 Task: Find connections with filter location Kānchrāpāra with filter topic #Ownerwith filter profile language Spanish with filter current company Bosch India with filter school EIILM University with filter industry Engineering Services with filter service category Interior Design with filter keywords title Photographer
Action: Mouse moved to (204, 254)
Screenshot: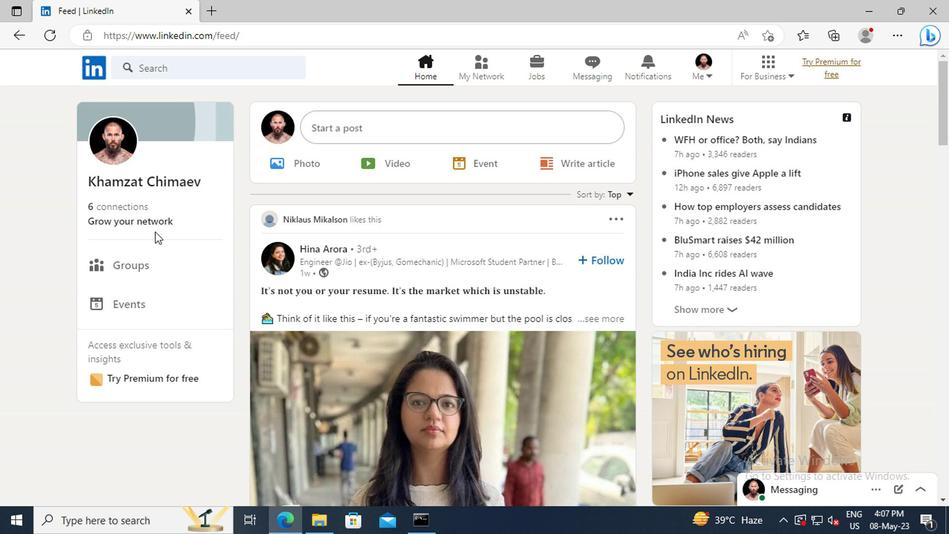 
Action: Mouse pressed left at (204, 254)
Screenshot: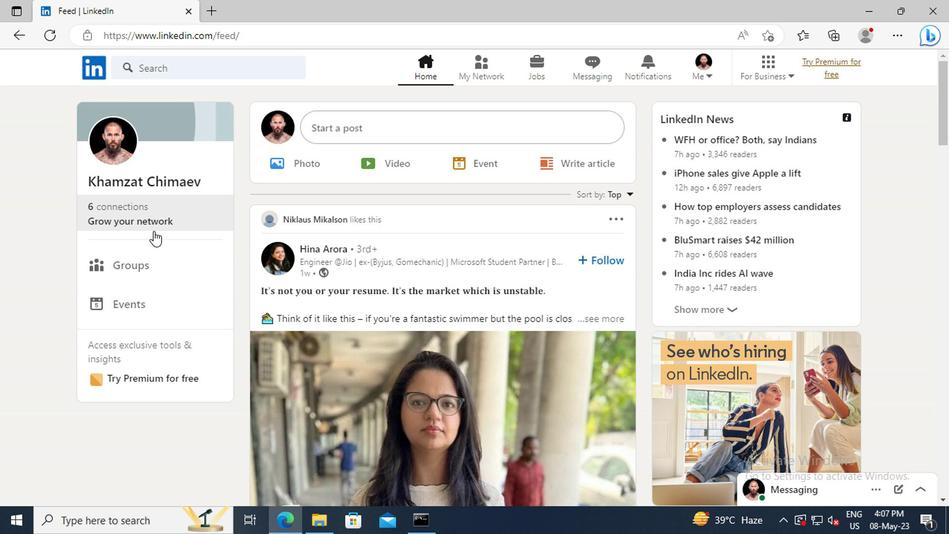 
Action: Mouse moved to (207, 203)
Screenshot: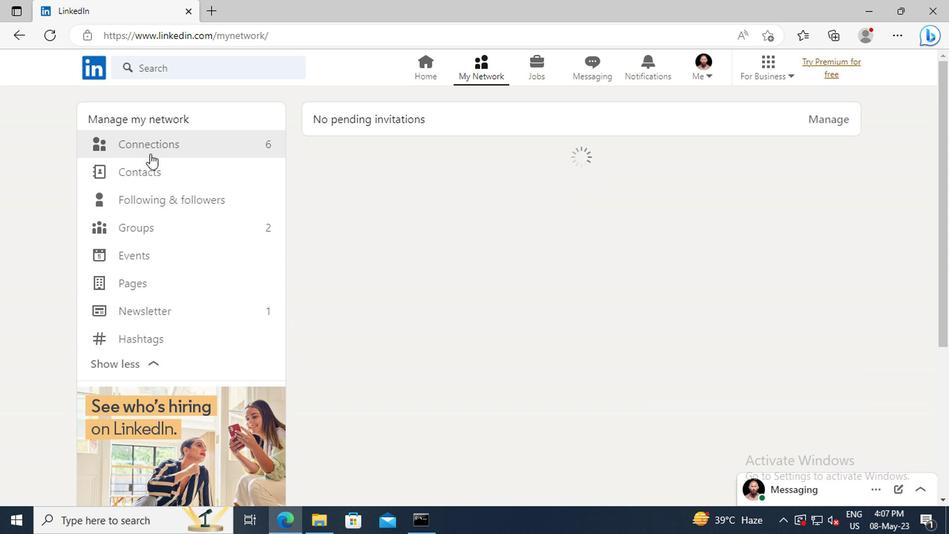 
Action: Mouse pressed left at (207, 203)
Screenshot: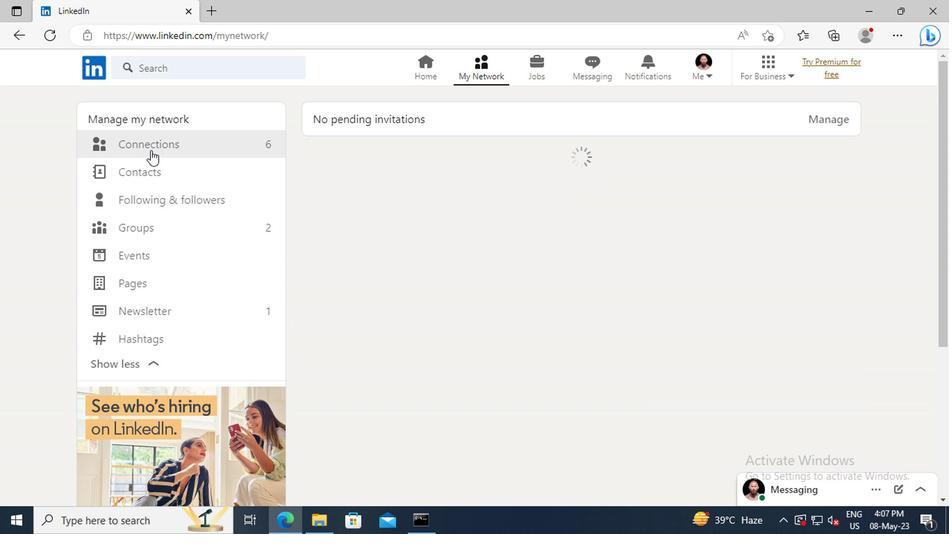 
Action: Mouse moved to (520, 204)
Screenshot: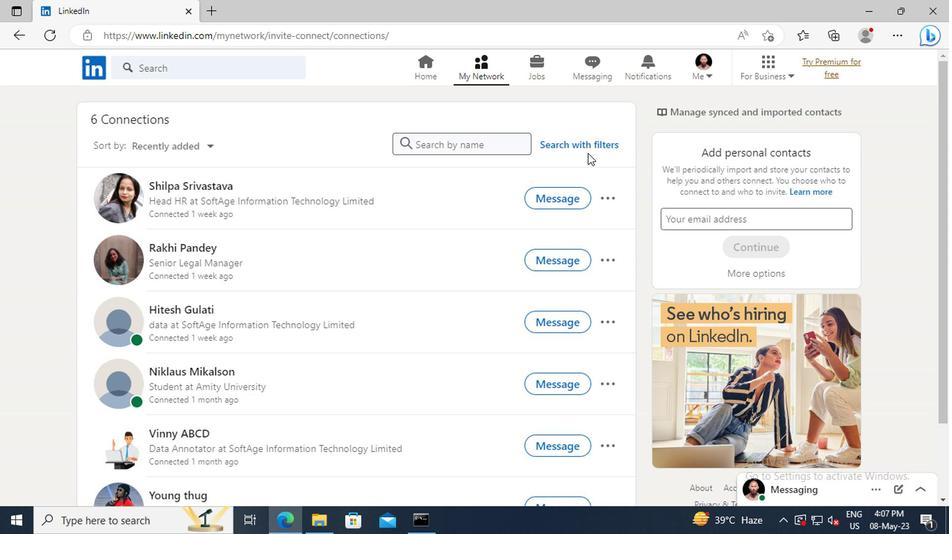 
Action: Mouse pressed left at (520, 204)
Screenshot: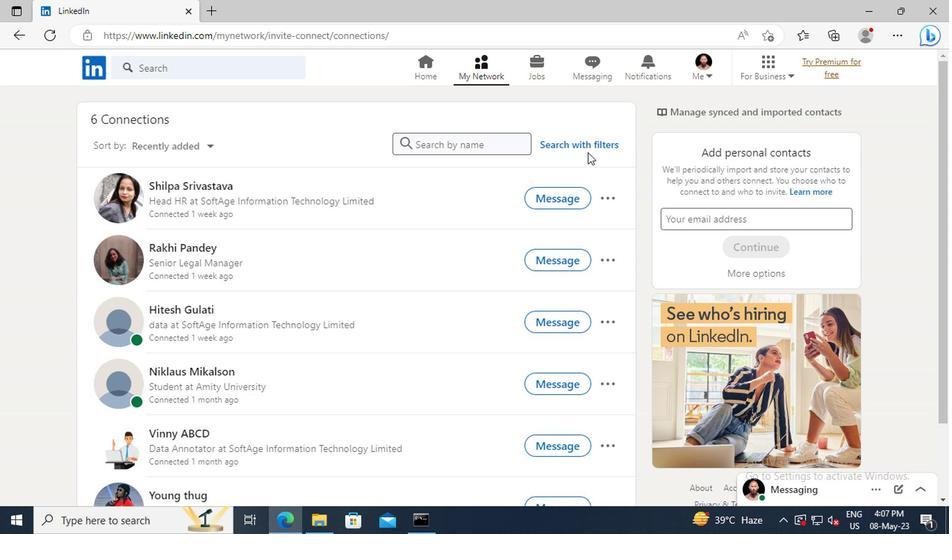 
Action: Mouse moved to (473, 177)
Screenshot: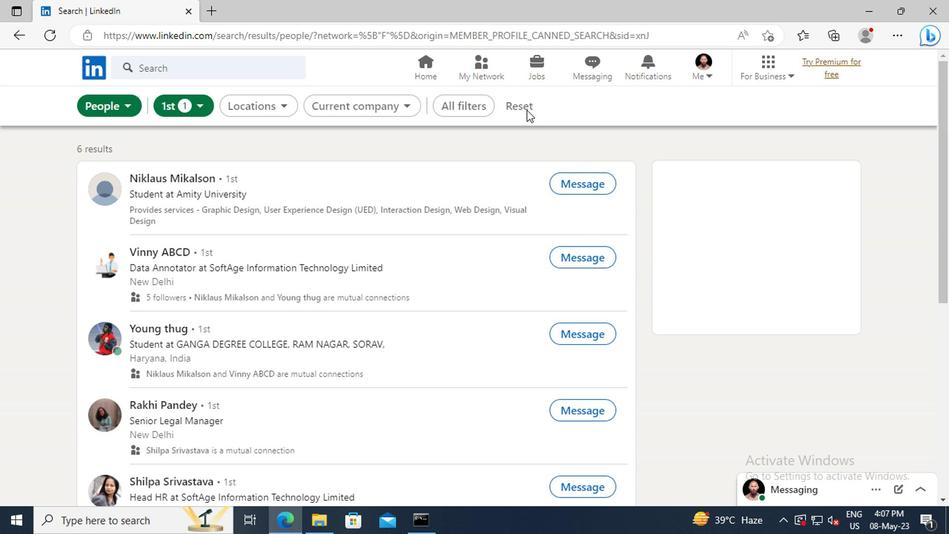 
Action: Mouse pressed left at (473, 177)
Screenshot: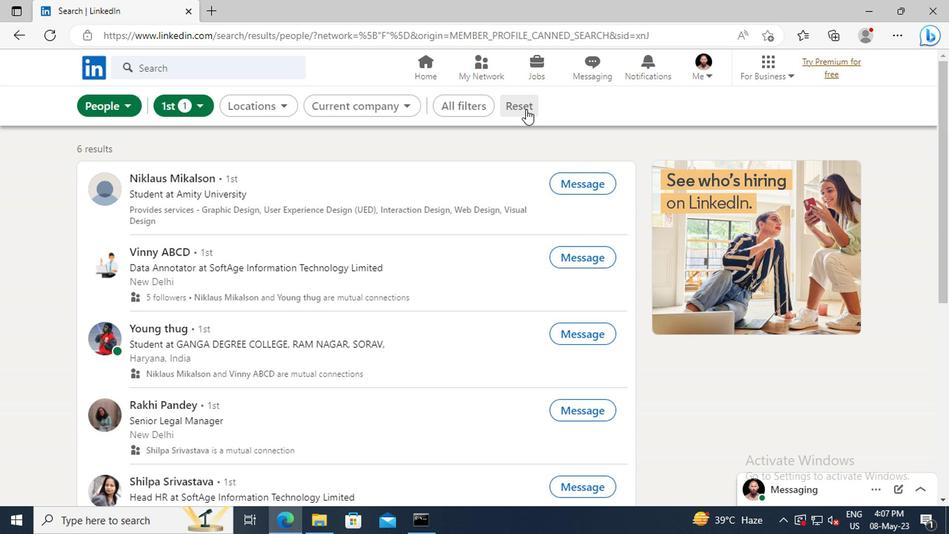 
Action: Mouse moved to (460, 178)
Screenshot: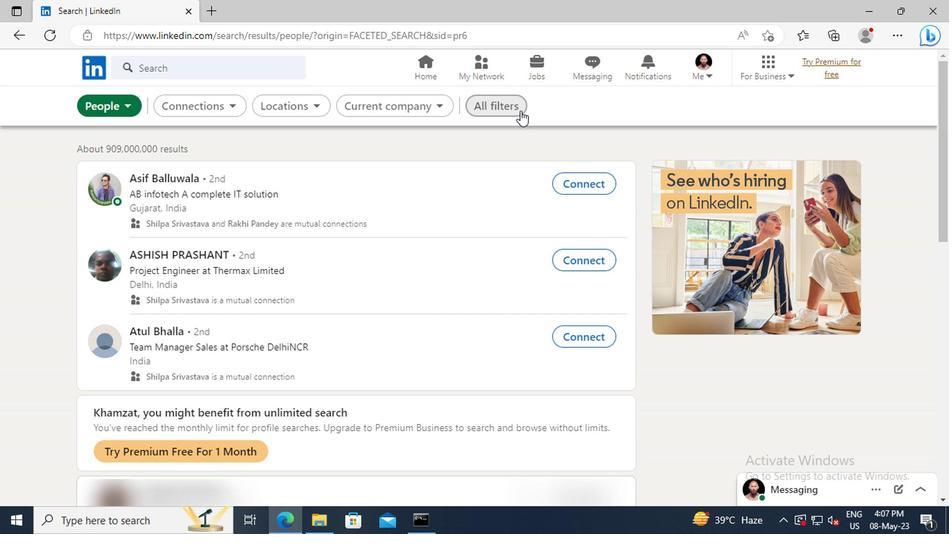 
Action: Mouse pressed left at (460, 178)
Screenshot: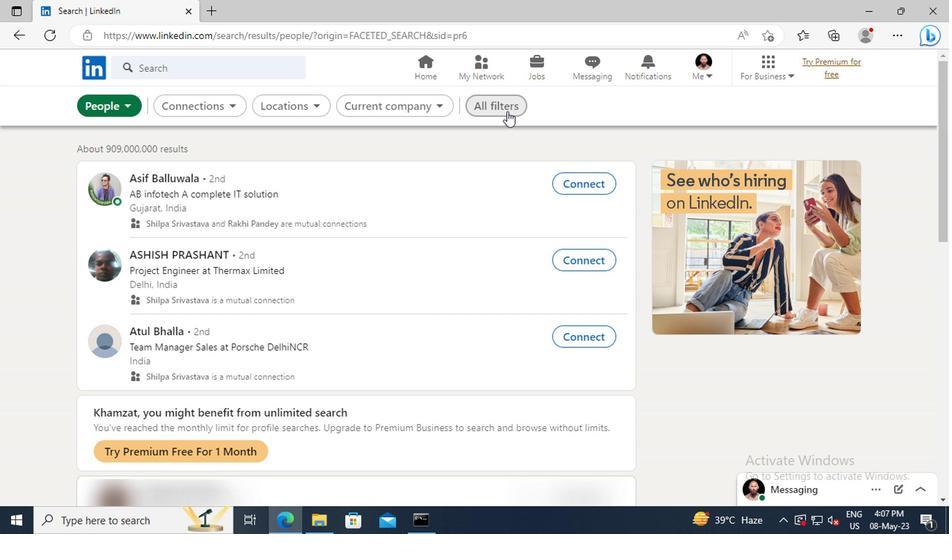 
Action: Mouse moved to (655, 268)
Screenshot: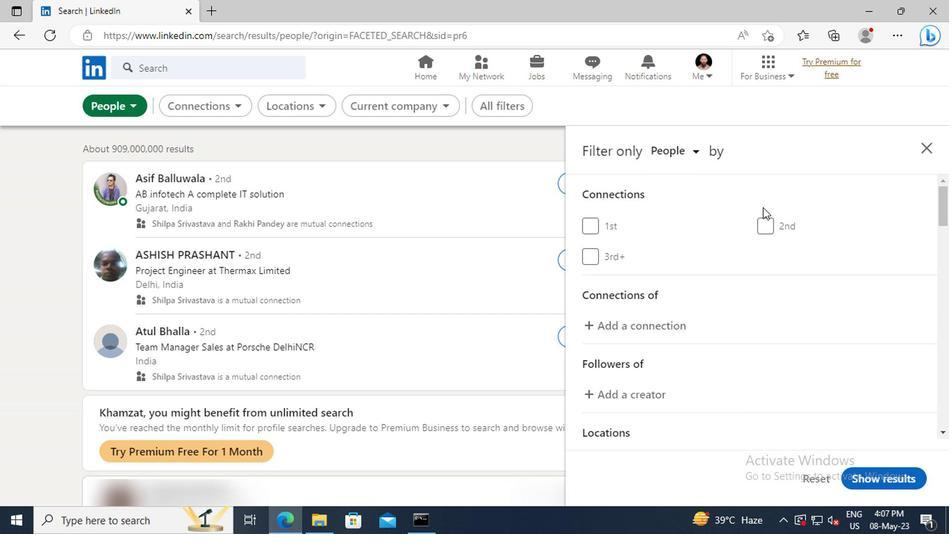 
Action: Mouse scrolled (655, 268) with delta (0, 0)
Screenshot: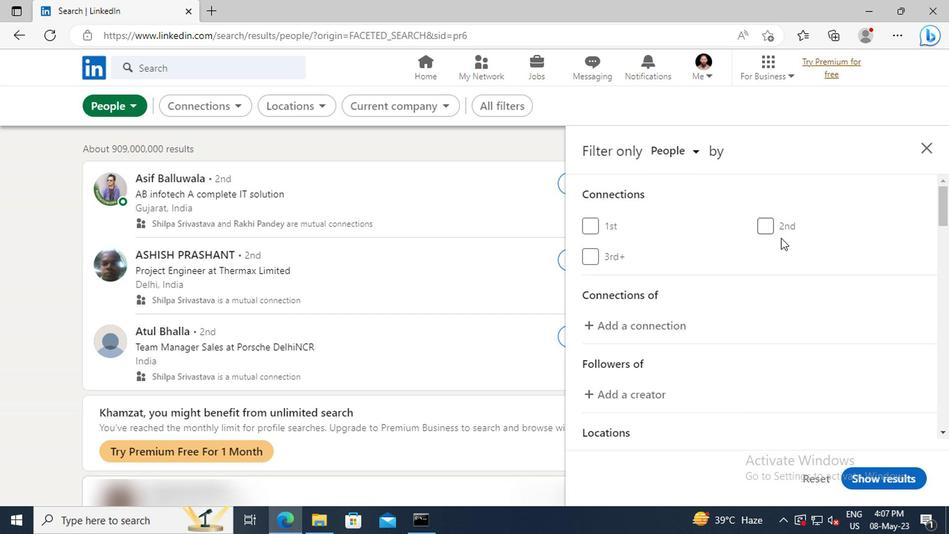 
Action: Mouse moved to (655, 268)
Screenshot: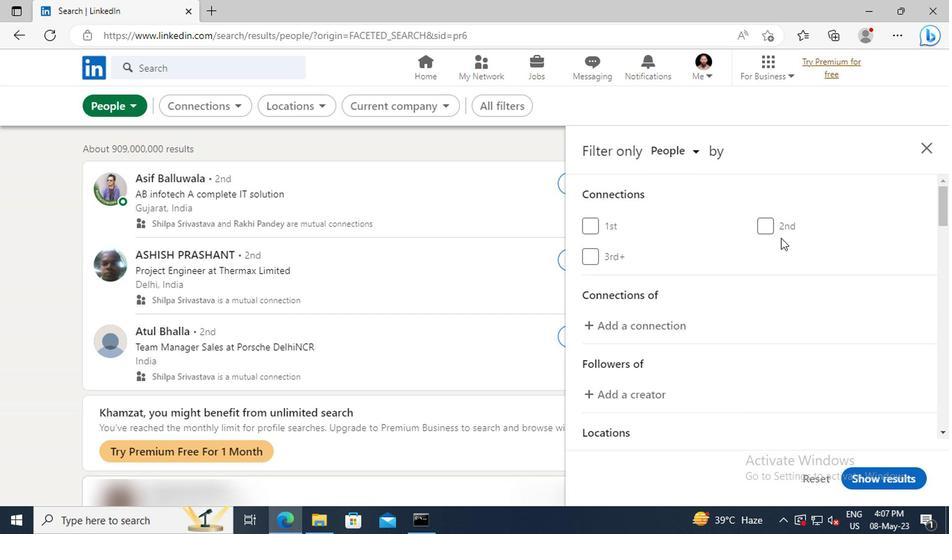 
Action: Mouse scrolled (655, 268) with delta (0, 0)
Screenshot: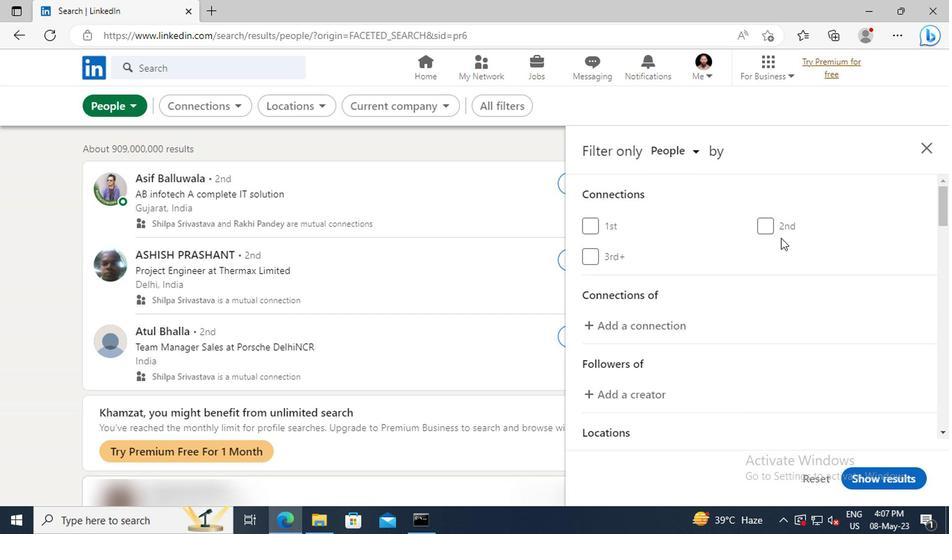 
Action: Mouse scrolled (655, 268) with delta (0, 0)
Screenshot: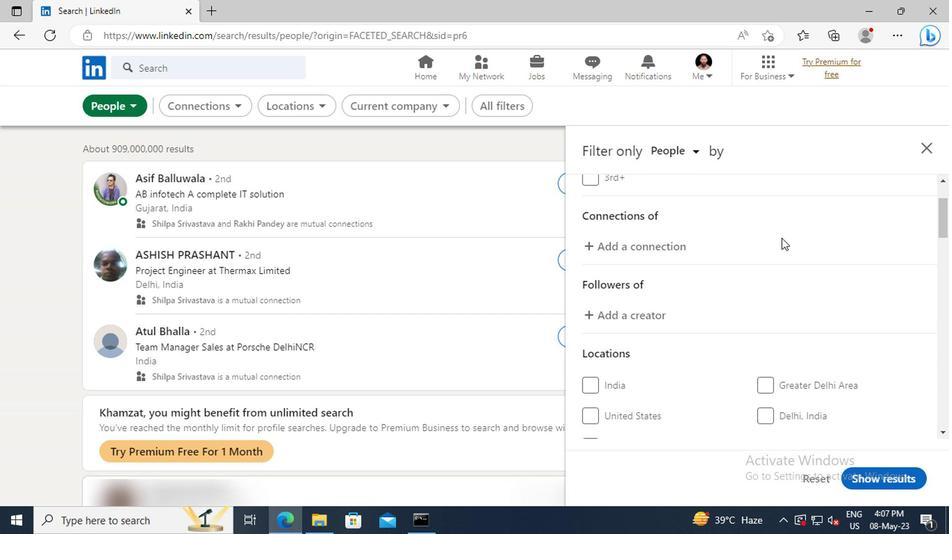
Action: Mouse scrolled (655, 268) with delta (0, 0)
Screenshot: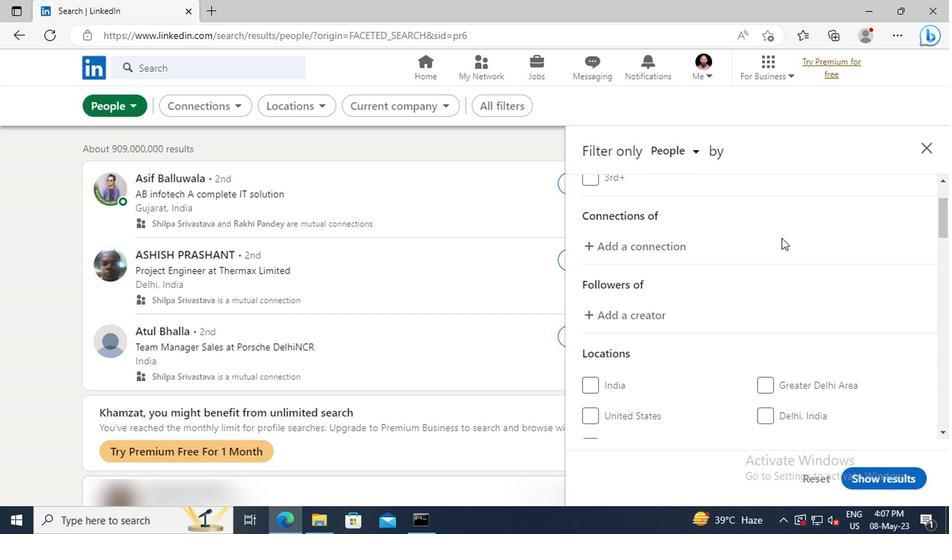 
Action: Mouse scrolled (655, 268) with delta (0, 0)
Screenshot: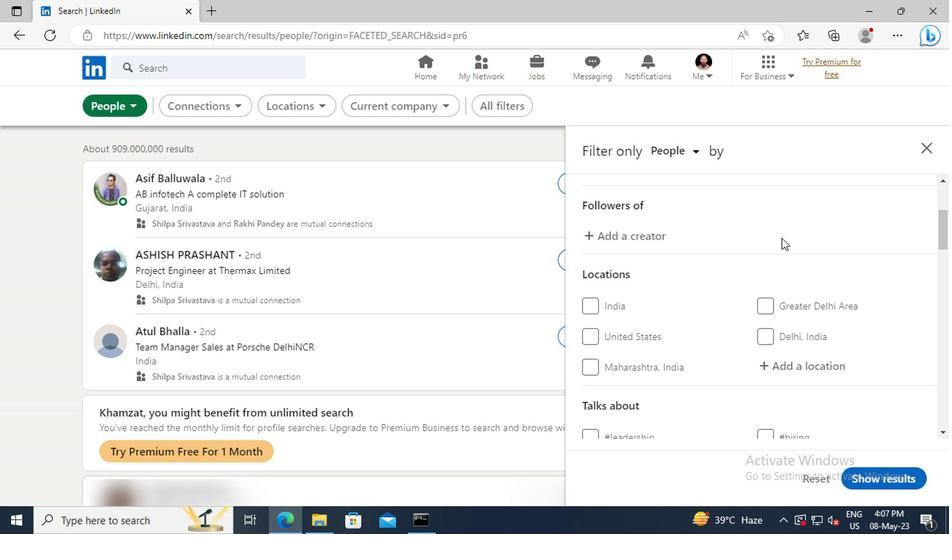 
Action: Mouse moved to (654, 326)
Screenshot: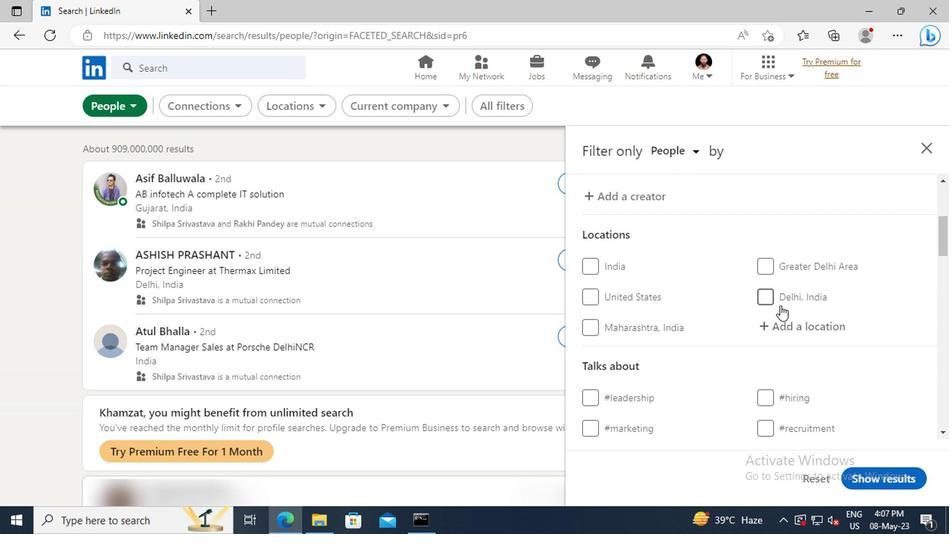 
Action: Mouse pressed left at (654, 326)
Screenshot: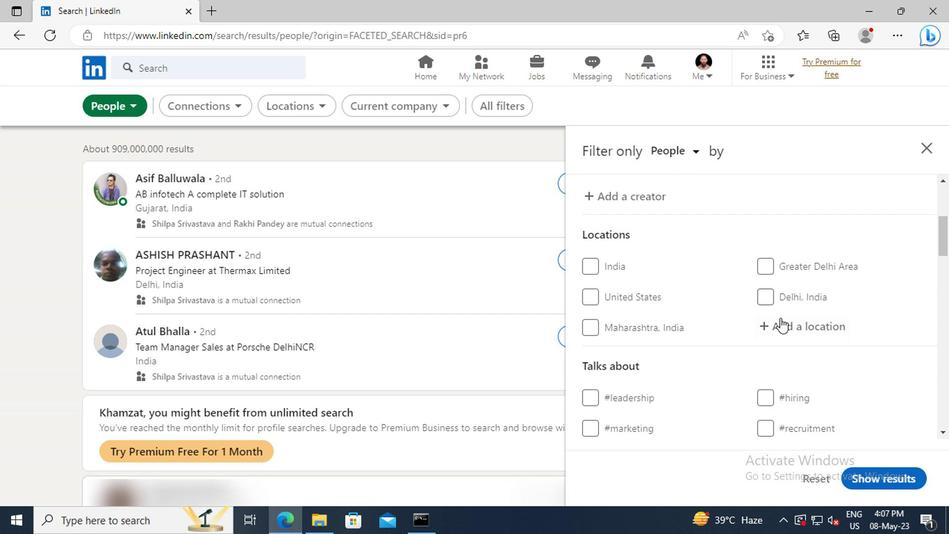 
Action: Key pressed <Key.shift>KANCHRAPARA<Key.enter>
Screenshot: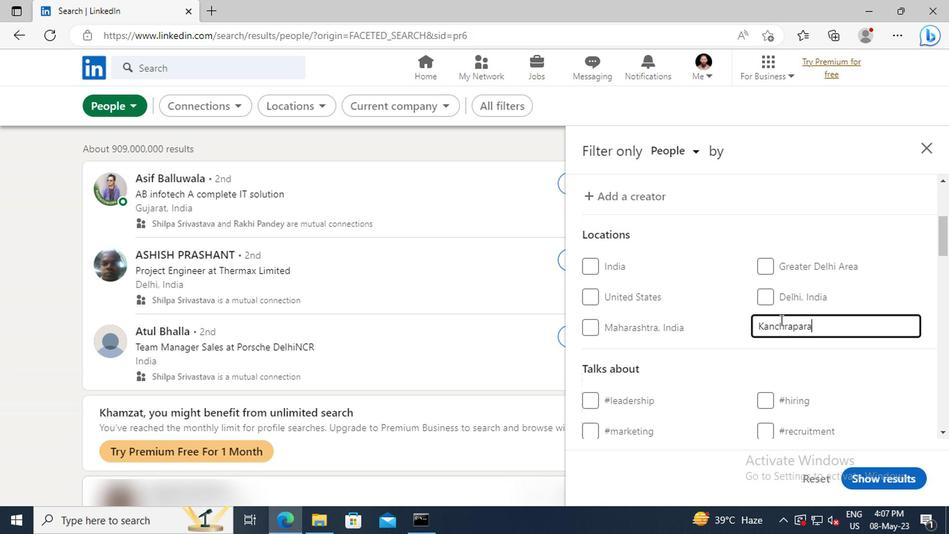
Action: Mouse scrolled (654, 326) with delta (0, 0)
Screenshot: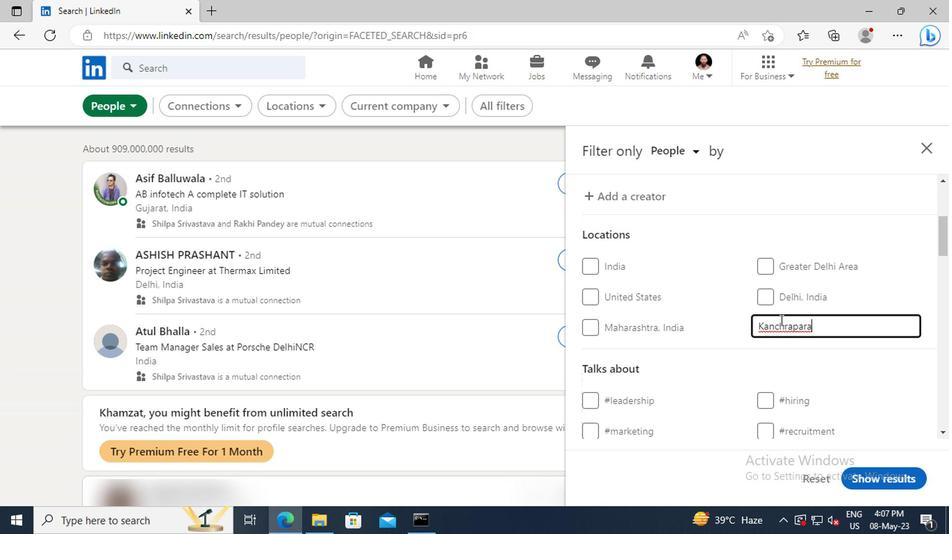 
Action: Mouse scrolled (654, 326) with delta (0, 0)
Screenshot: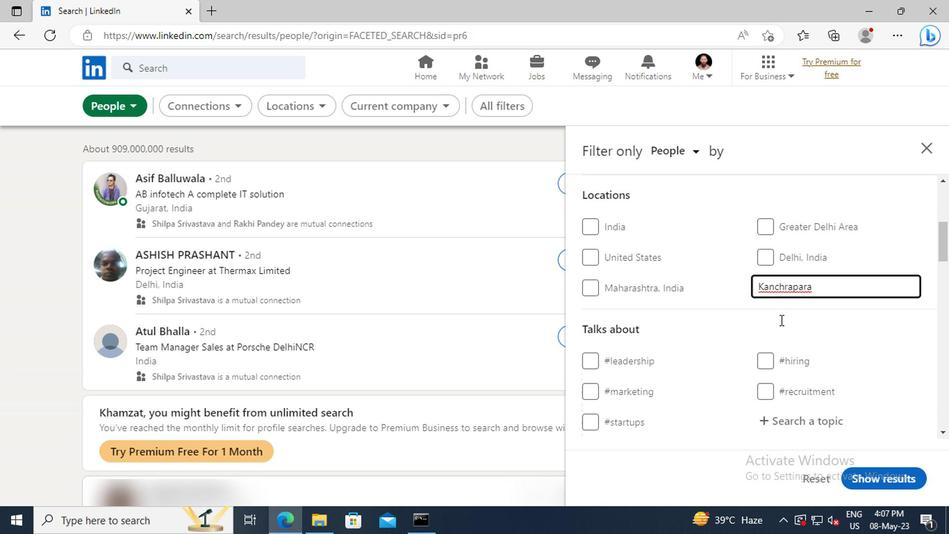
Action: Mouse scrolled (654, 326) with delta (0, 0)
Screenshot: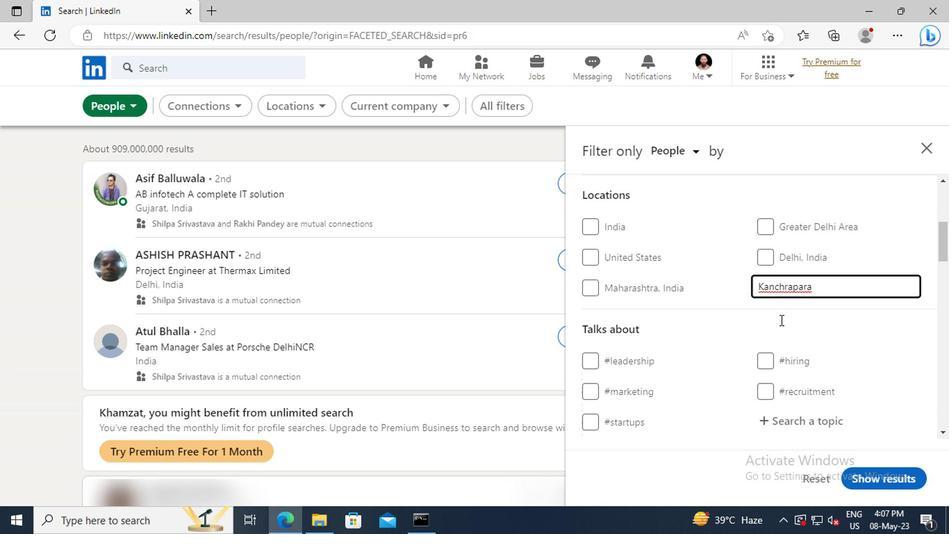 
Action: Mouse moved to (654, 339)
Screenshot: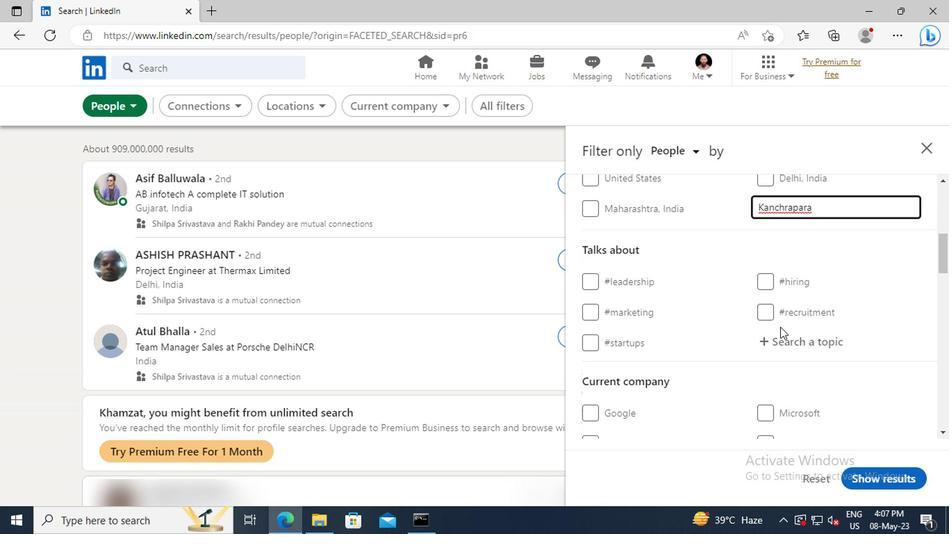 
Action: Mouse pressed left at (654, 339)
Screenshot: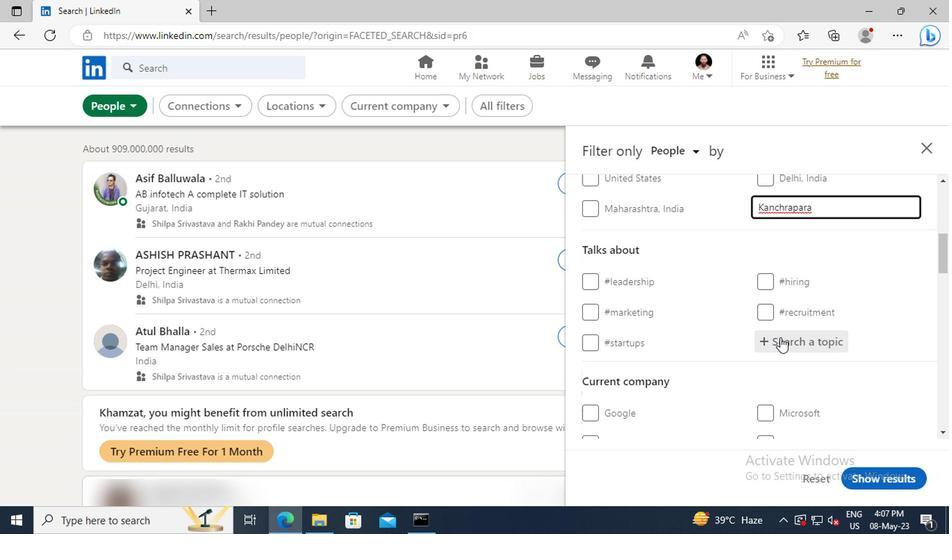 
Action: Mouse moved to (653, 341)
Screenshot: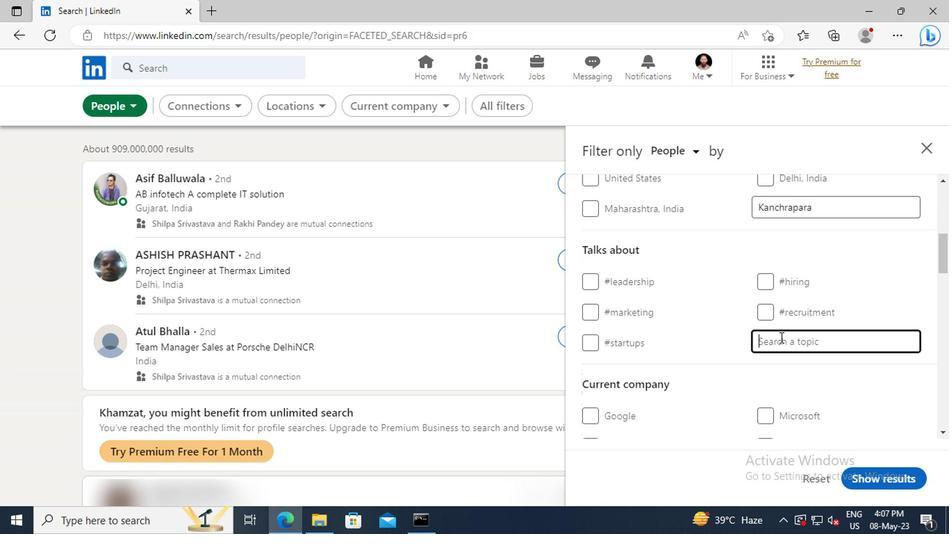 
Action: Key pressed <Key.shift>OWNER
Screenshot: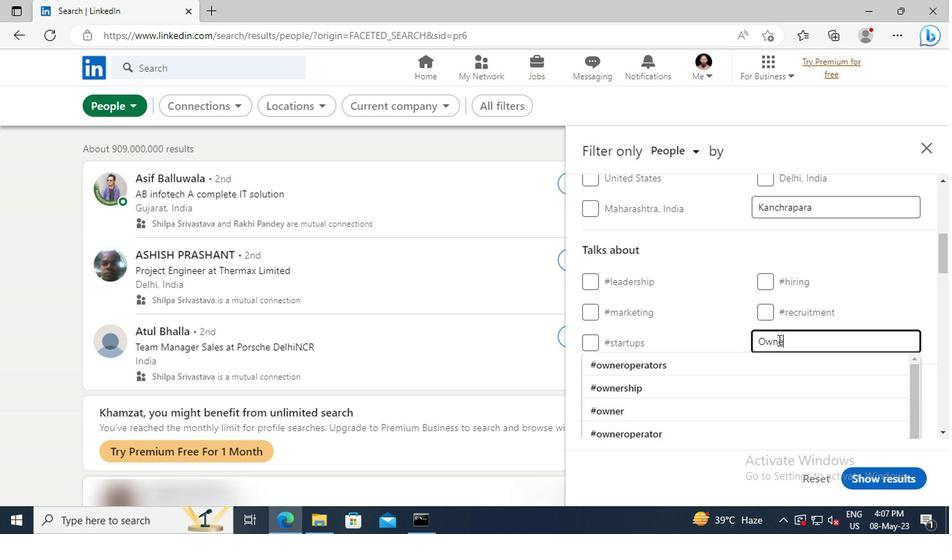 
Action: Mouse moved to (659, 384)
Screenshot: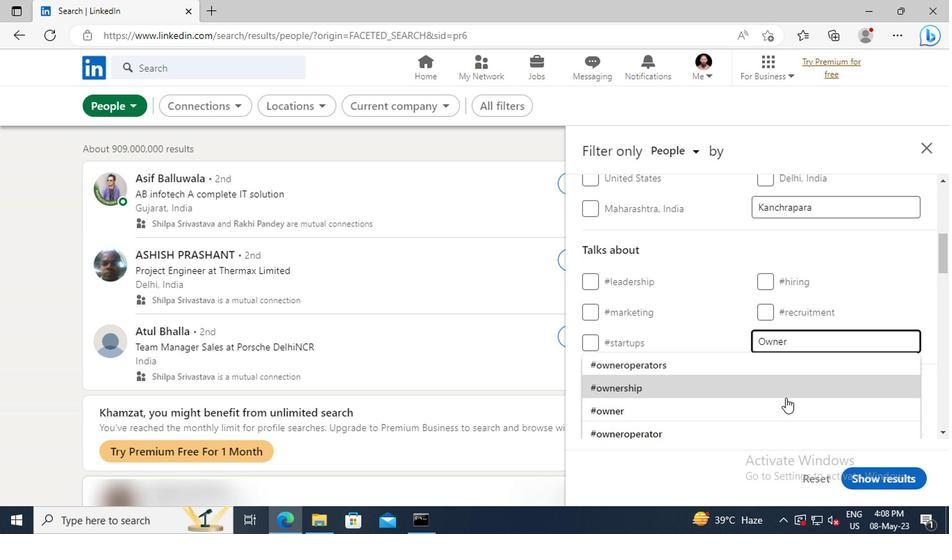 
Action: Mouse pressed left at (659, 384)
Screenshot: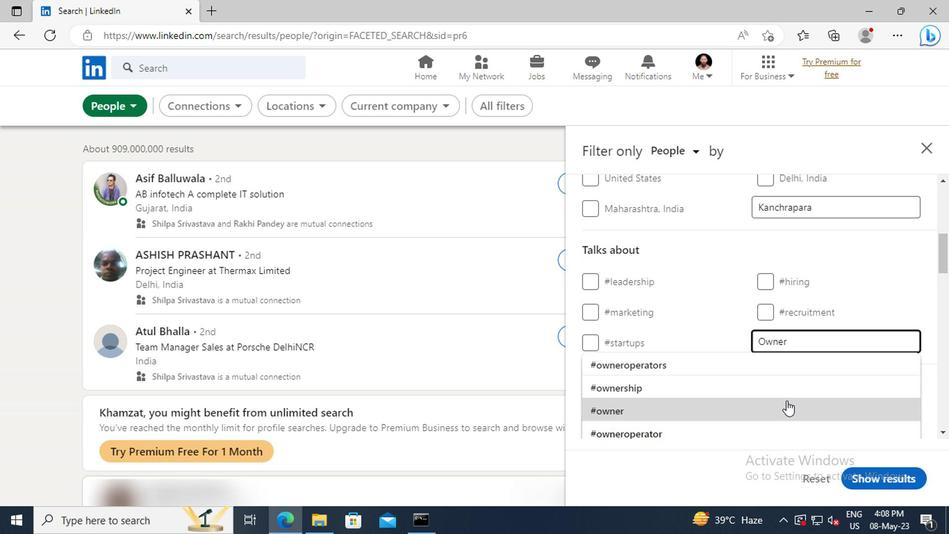 
Action: Mouse scrolled (659, 384) with delta (0, 0)
Screenshot: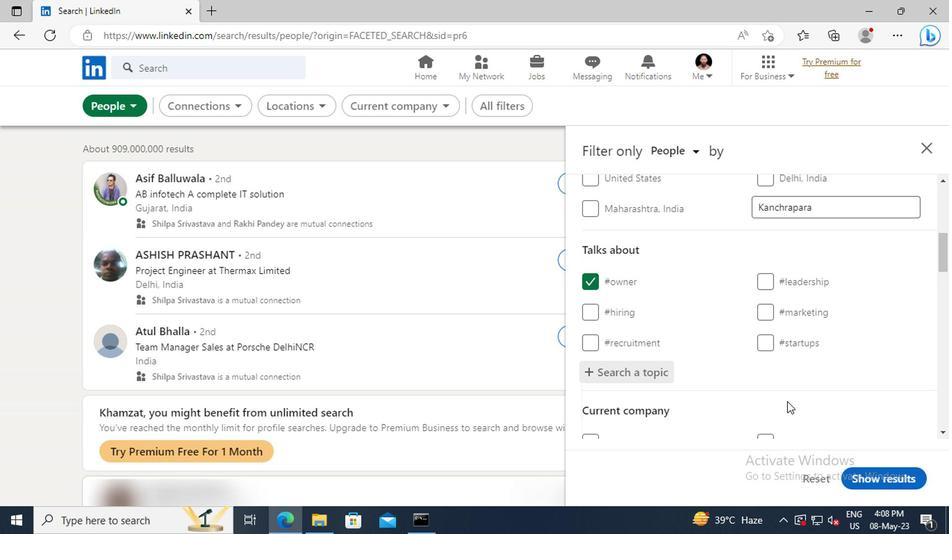 
Action: Mouse scrolled (659, 384) with delta (0, 0)
Screenshot: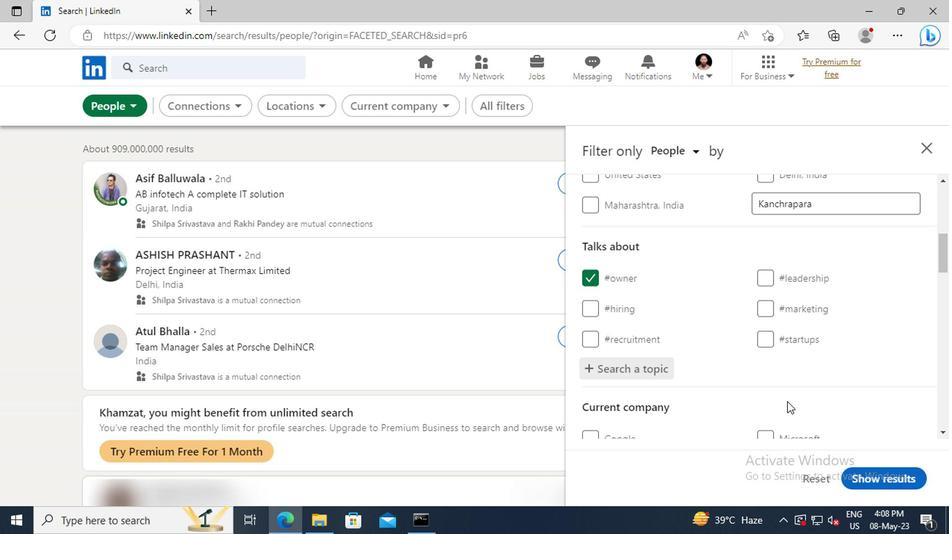 
Action: Mouse scrolled (659, 384) with delta (0, 0)
Screenshot: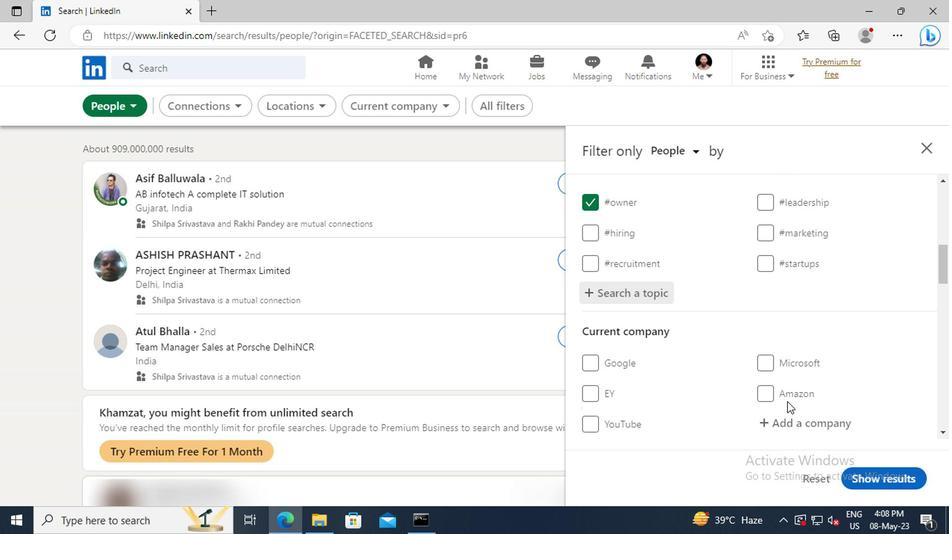 
Action: Mouse scrolled (659, 384) with delta (0, 0)
Screenshot: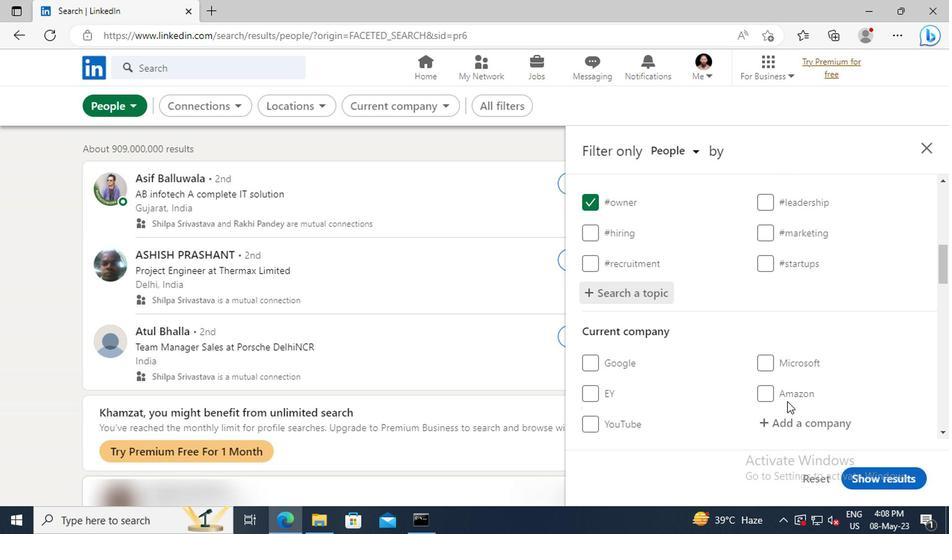 
Action: Mouse moved to (660, 374)
Screenshot: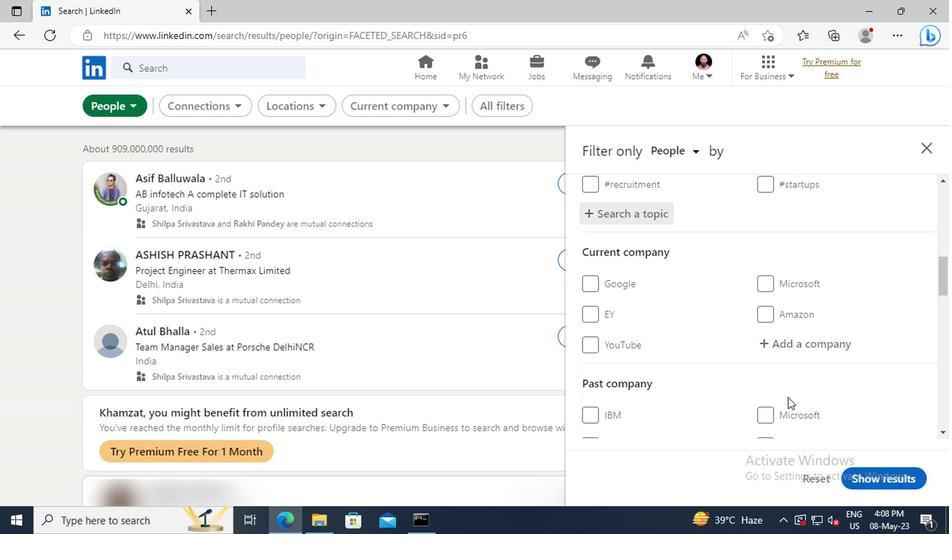 
Action: Mouse scrolled (660, 373) with delta (0, 0)
Screenshot: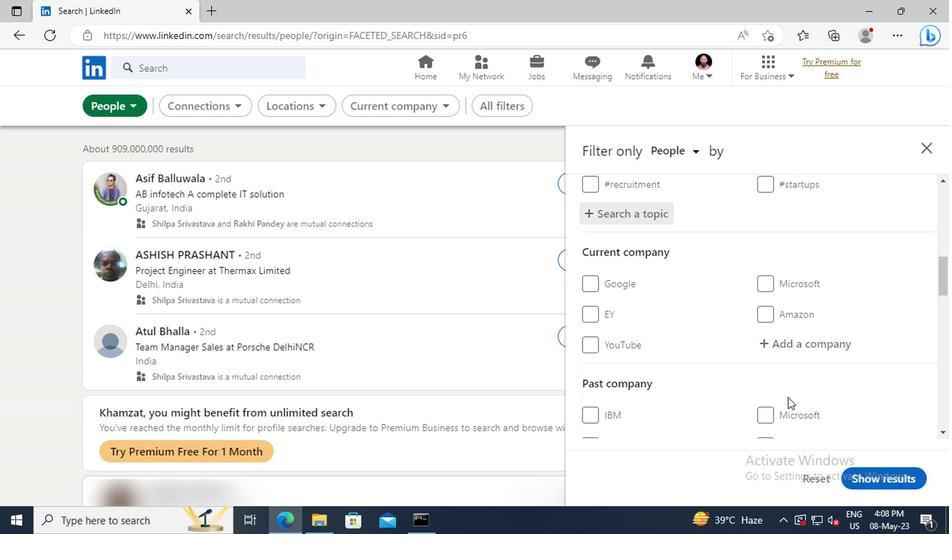 
Action: Mouse moved to (660, 368)
Screenshot: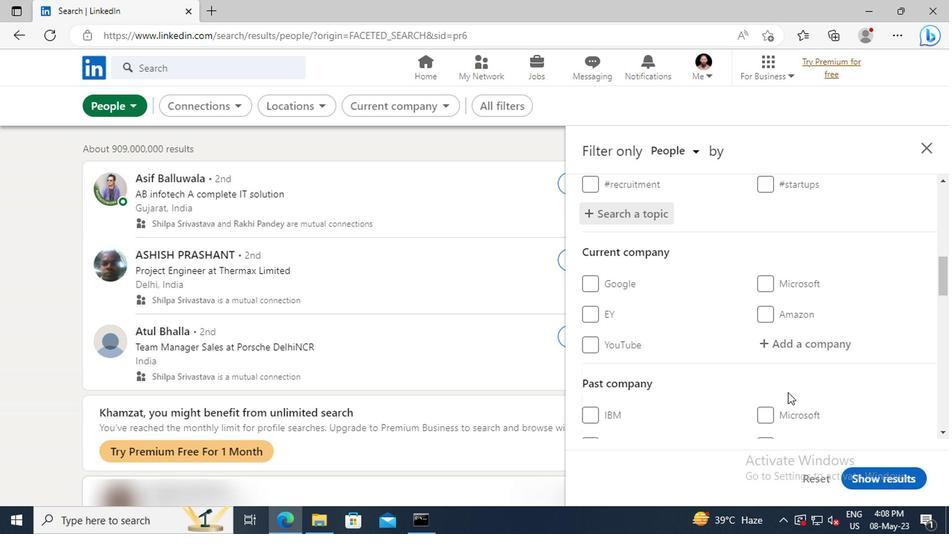 
Action: Mouse scrolled (660, 368) with delta (0, 0)
Screenshot: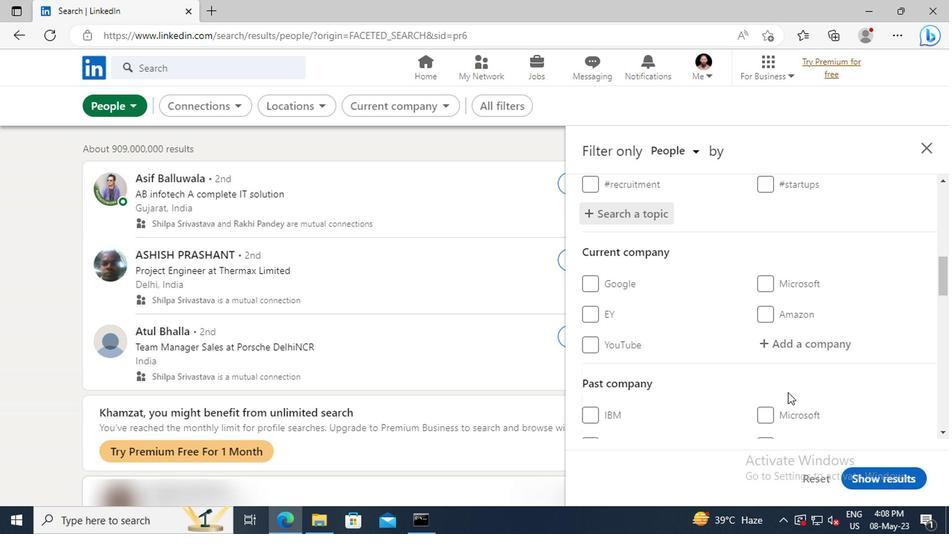 
Action: Mouse moved to (660, 354)
Screenshot: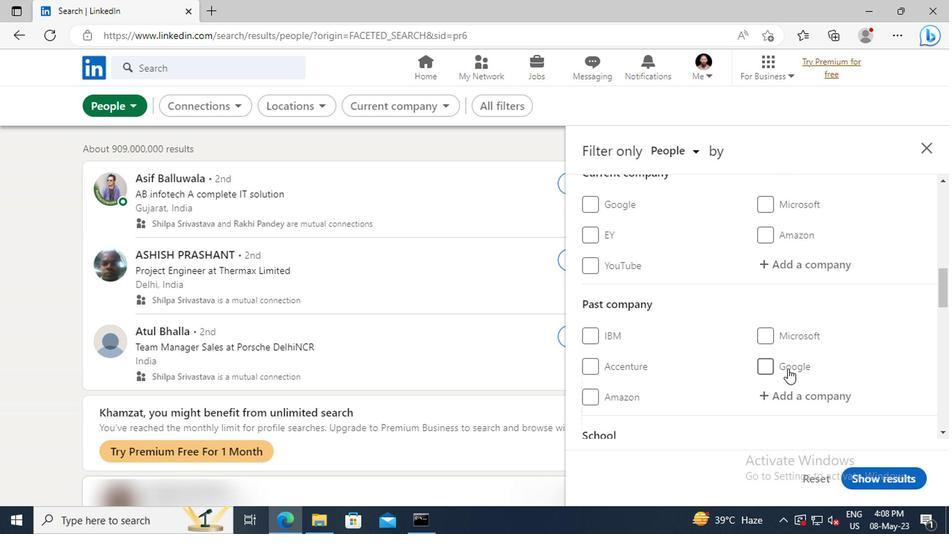
Action: Mouse scrolled (660, 353) with delta (0, 0)
Screenshot: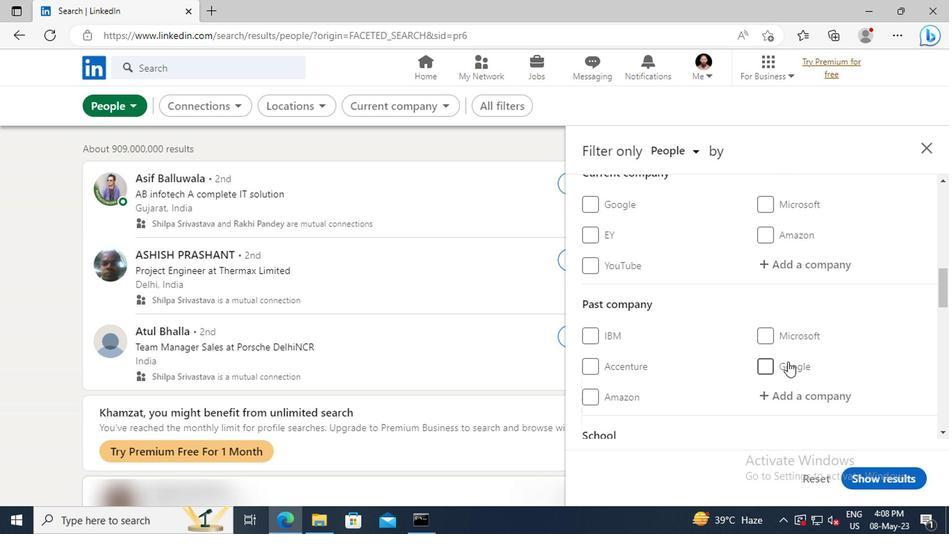 
Action: Mouse scrolled (660, 353) with delta (0, 0)
Screenshot: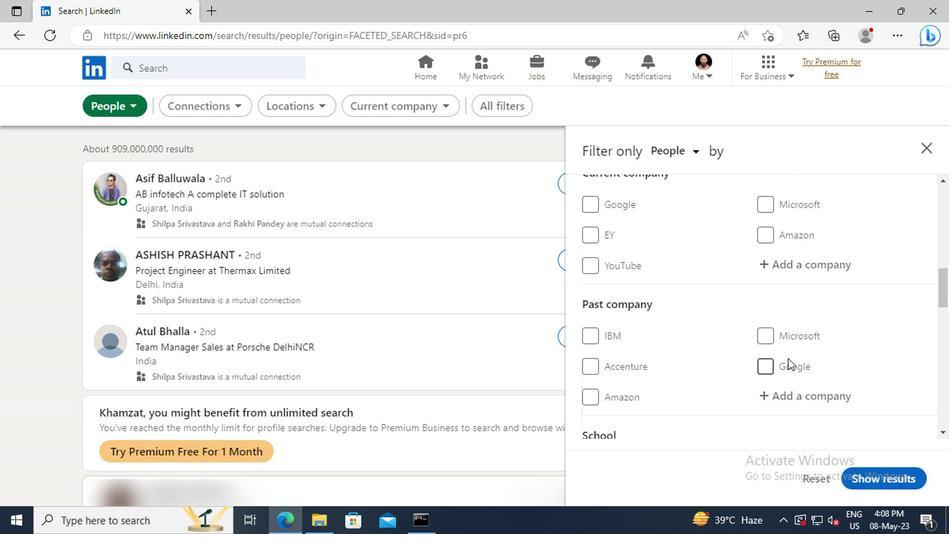 
Action: Mouse scrolled (660, 353) with delta (0, 0)
Screenshot: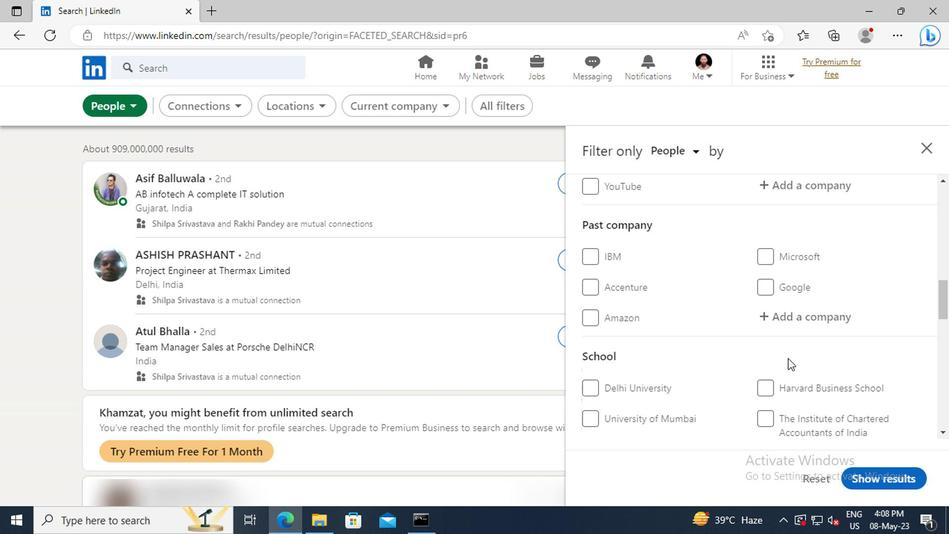 
Action: Mouse scrolled (660, 353) with delta (0, 0)
Screenshot: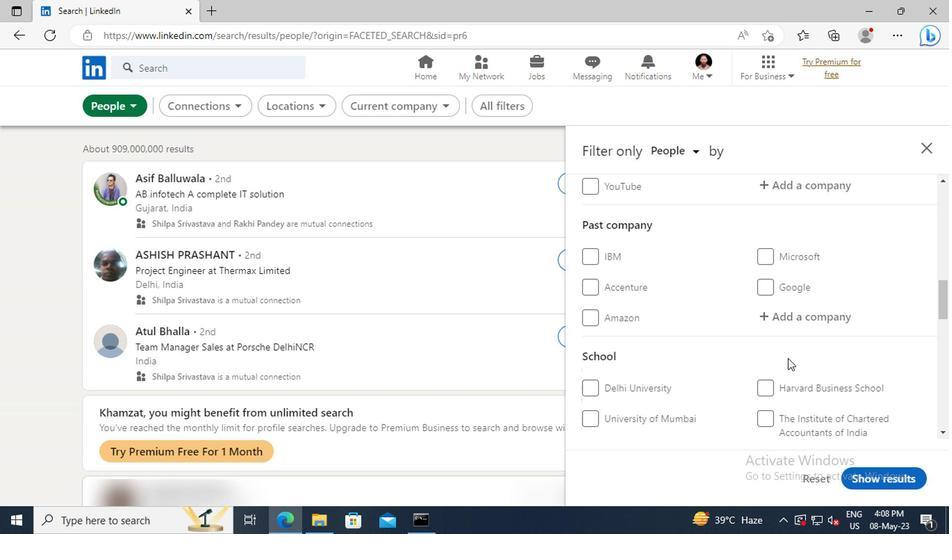 
Action: Mouse scrolled (660, 353) with delta (0, 0)
Screenshot: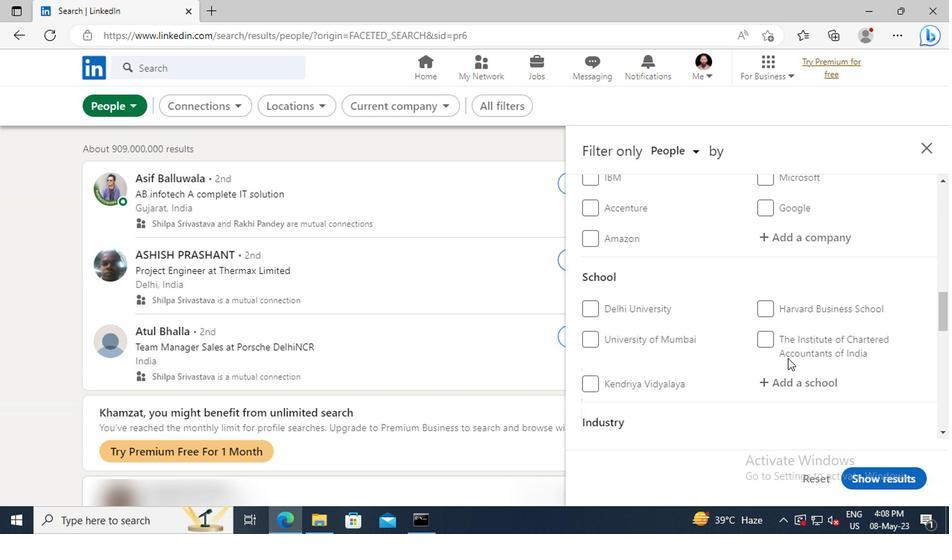 
Action: Mouse scrolled (660, 353) with delta (0, 0)
Screenshot: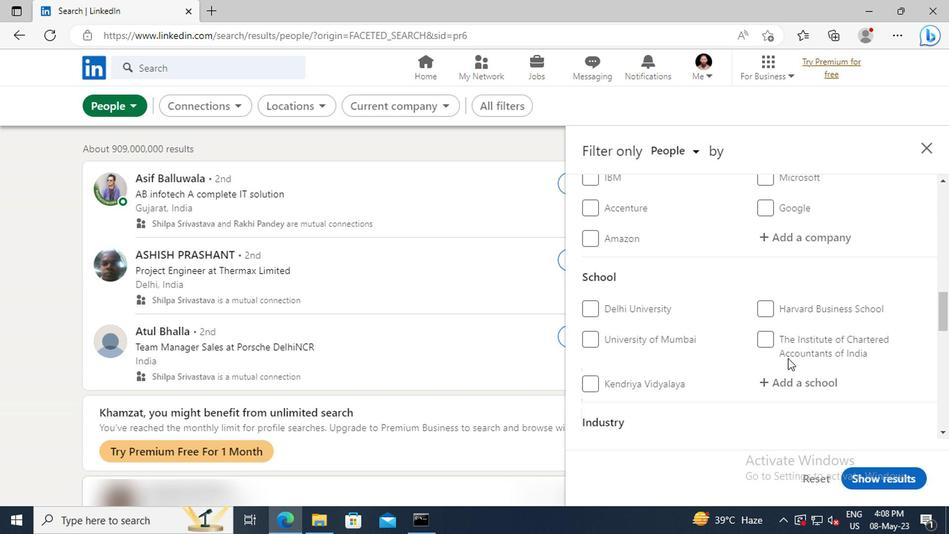 
Action: Mouse scrolled (660, 353) with delta (0, 0)
Screenshot: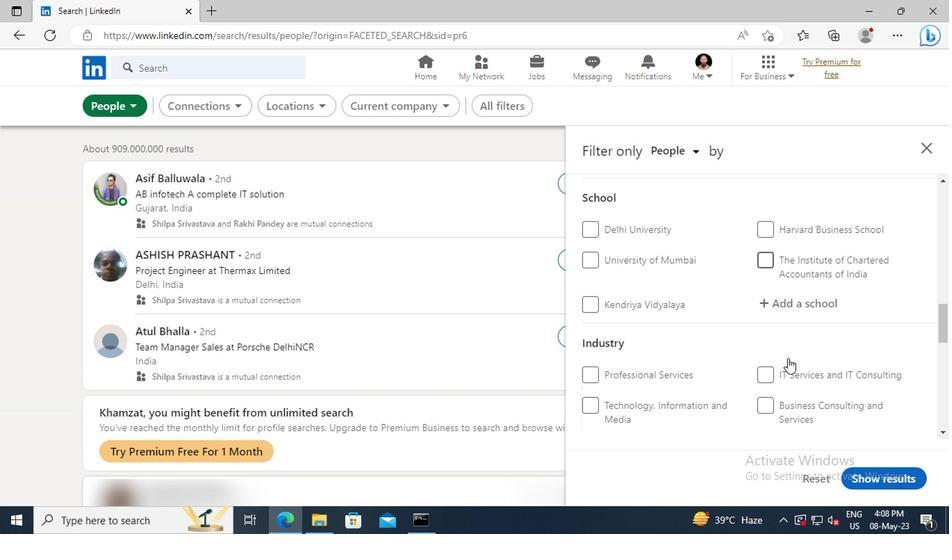
Action: Mouse scrolled (660, 353) with delta (0, 0)
Screenshot: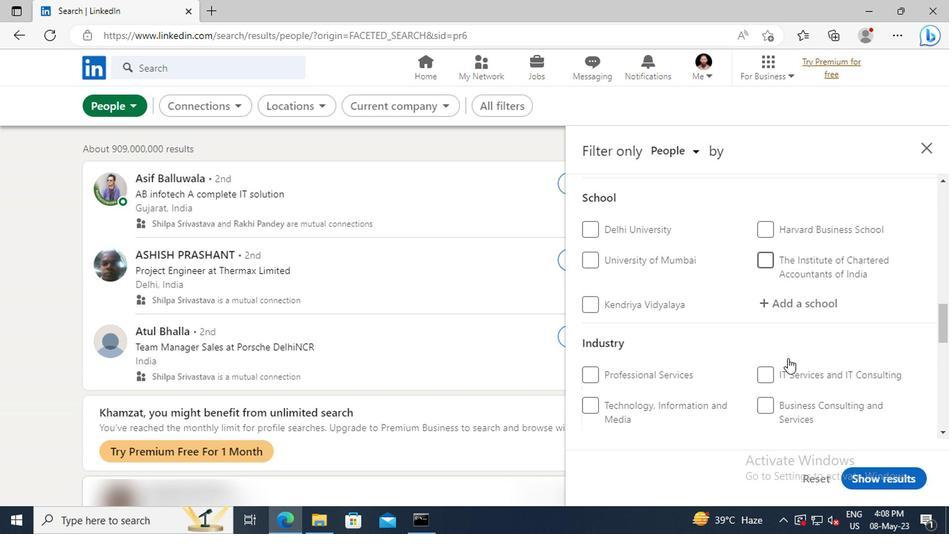 
Action: Mouse scrolled (660, 353) with delta (0, 0)
Screenshot: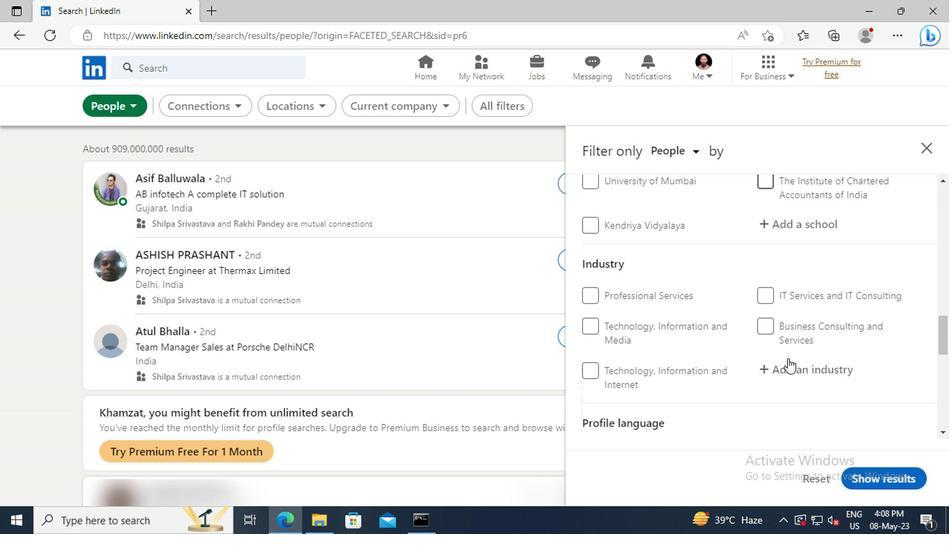 
Action: Mouse scrolled (660, 353) with delta (0, 0)
Screenshot: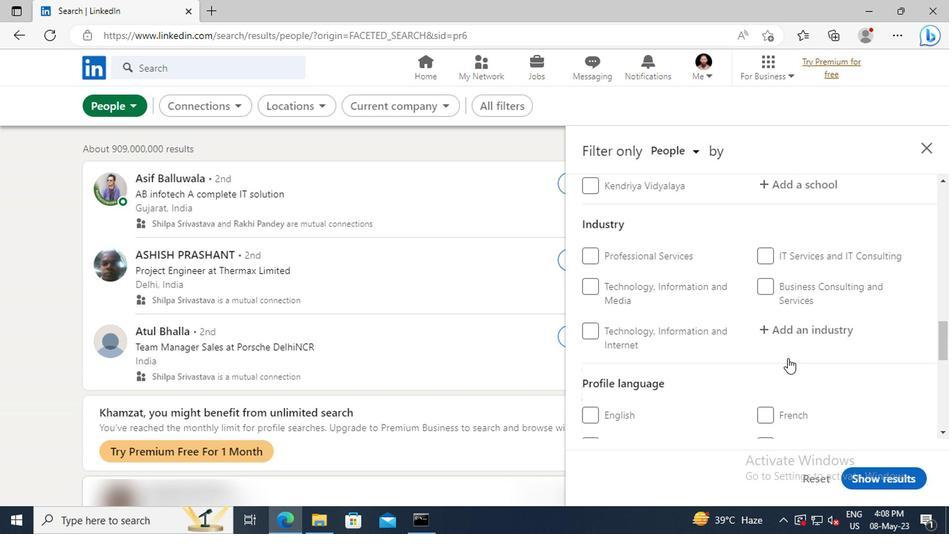 
Action: Mouse scrolled (660, 353) with delta (0, 0)
Screenshot: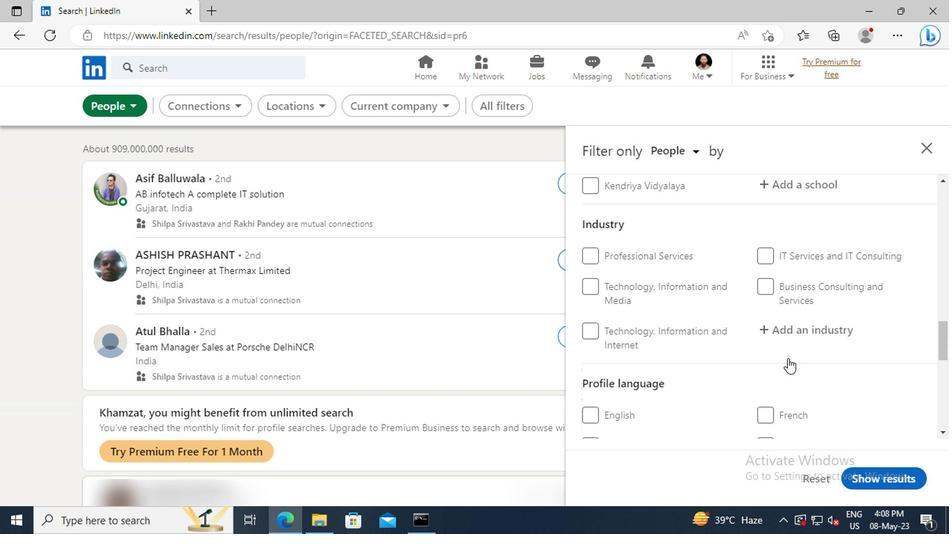 
Action: Mouse moved to (521, 361)
Screenshot: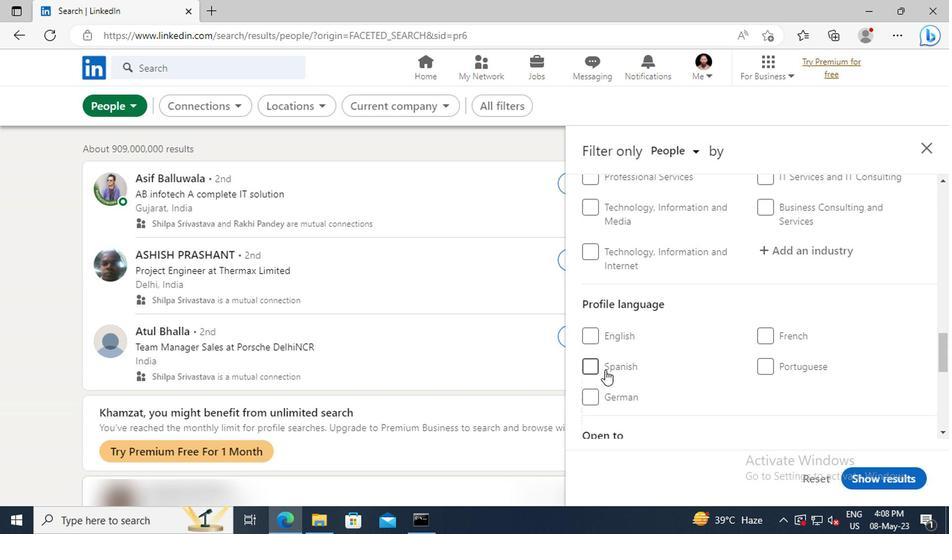 
Action: Mouse pressed left at (521, 361)
Screenshot: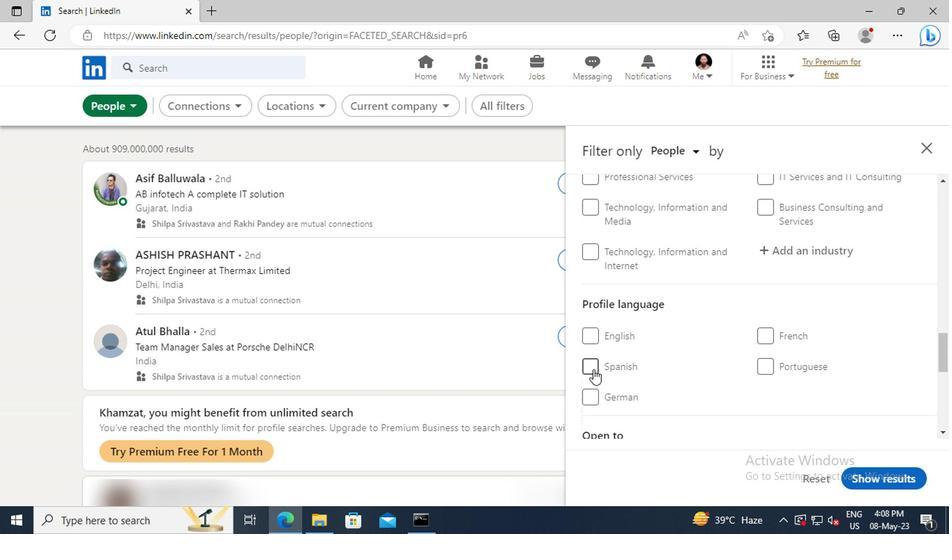 
Action: Mouse moved to (642, 341)
Screenshot: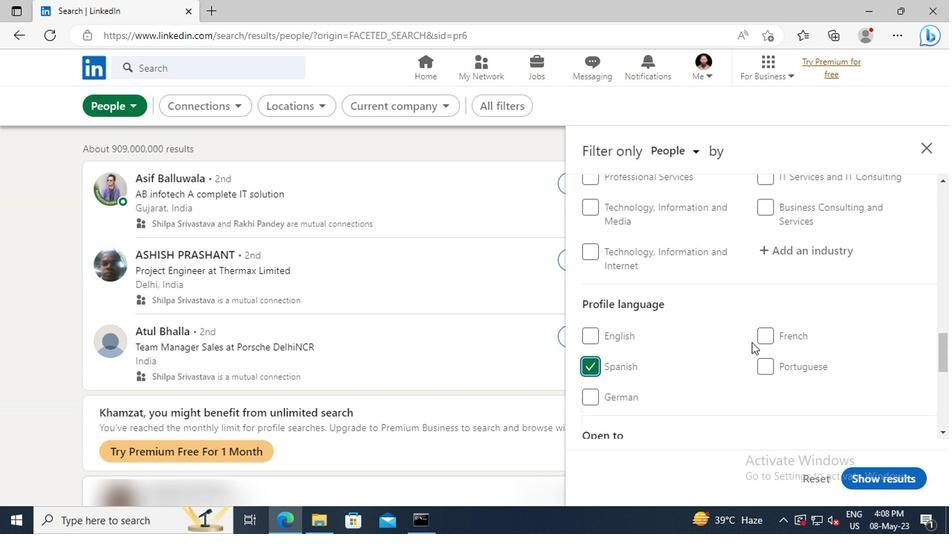 
Action: Mouse scrolled (642, 341) with delta (0, 0)
Screenshot: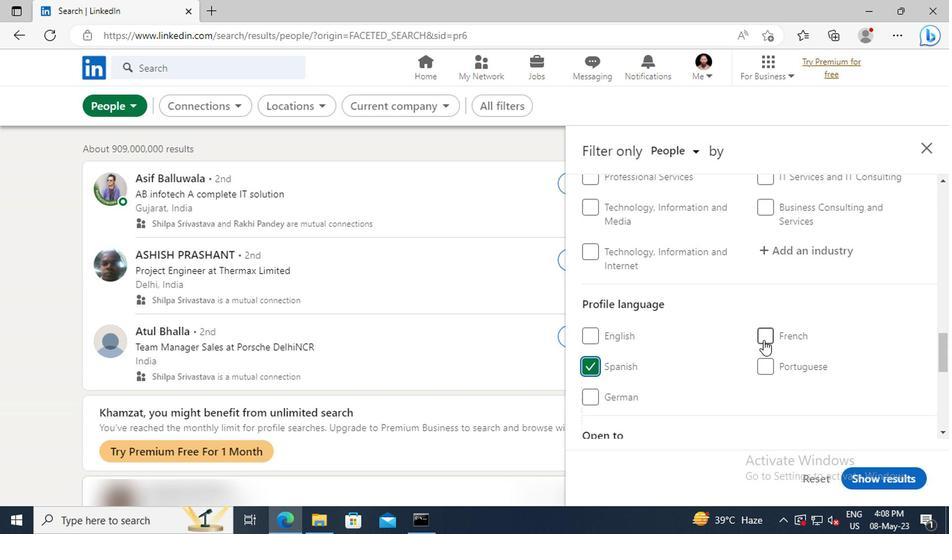 
Action: Mouse scrolled (642, 341) with delta (0, 0)
Screenshot: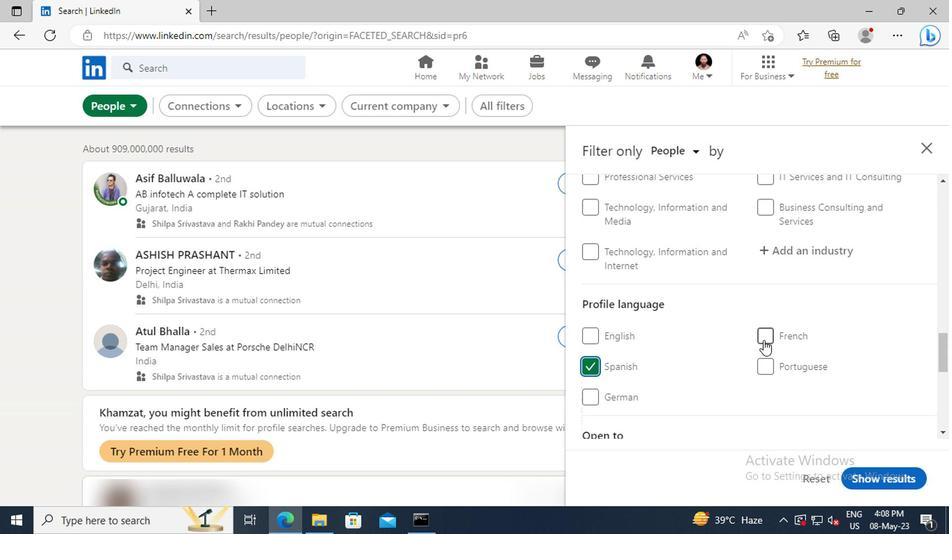 
Action: Mouse scrolled (642, 341) with delta (0, 0)
Screenshot: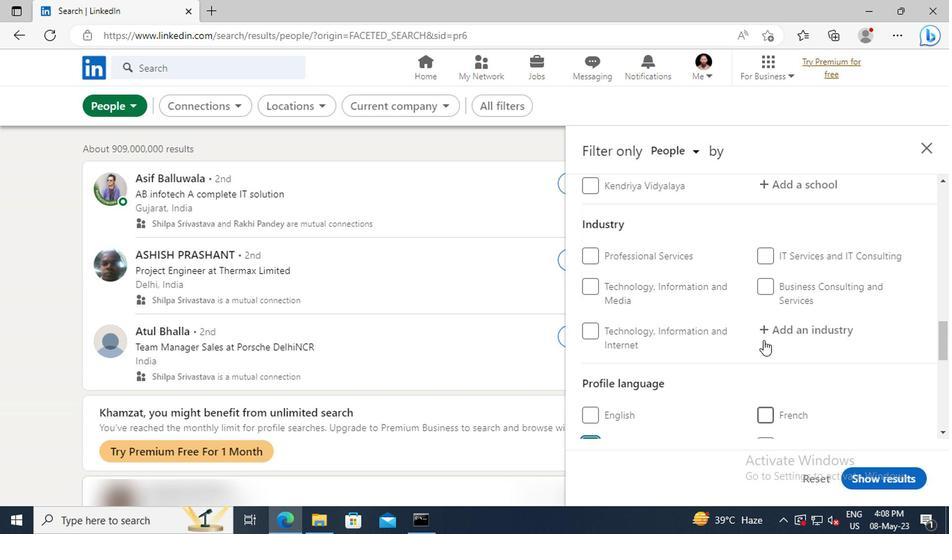 
Action: Mouse scrolled (642, 341) with delta (0, 0)
Screenshot: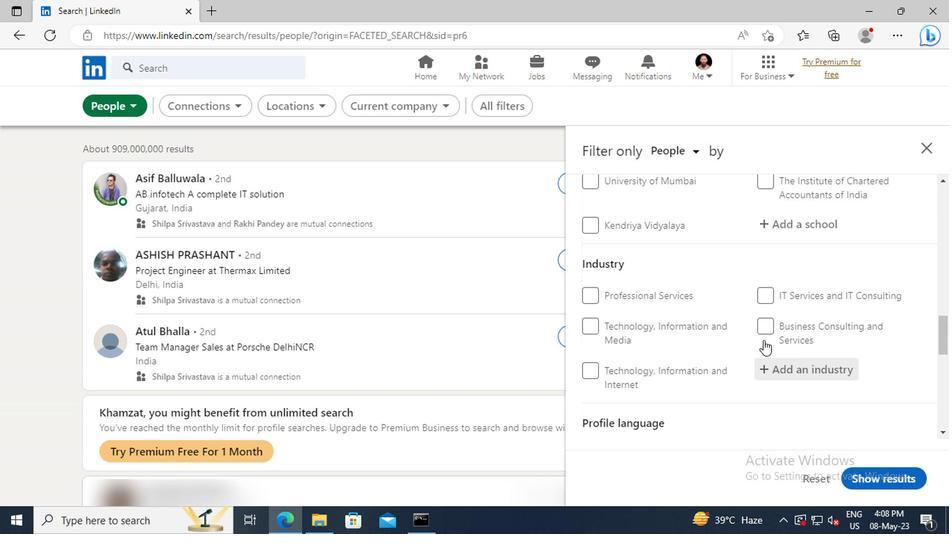 
Action: Mouse scrolled (642, 341) with delta (0, 0)
Screenshot: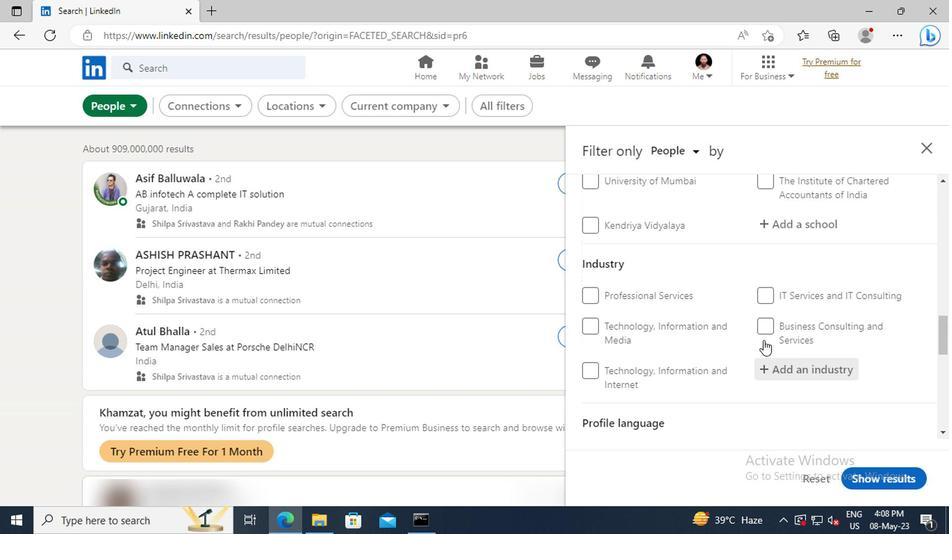
Action: Mouse scrolled (642, 341) with delta (0, 0)
Screenshot: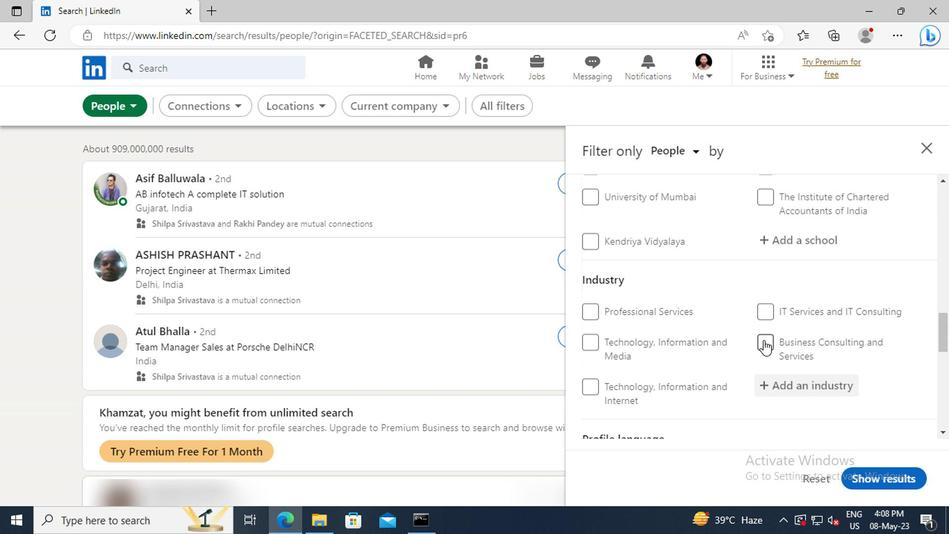 
Action: Mouse scrolled (642, 341) with delta (0, 0)
Screenshot: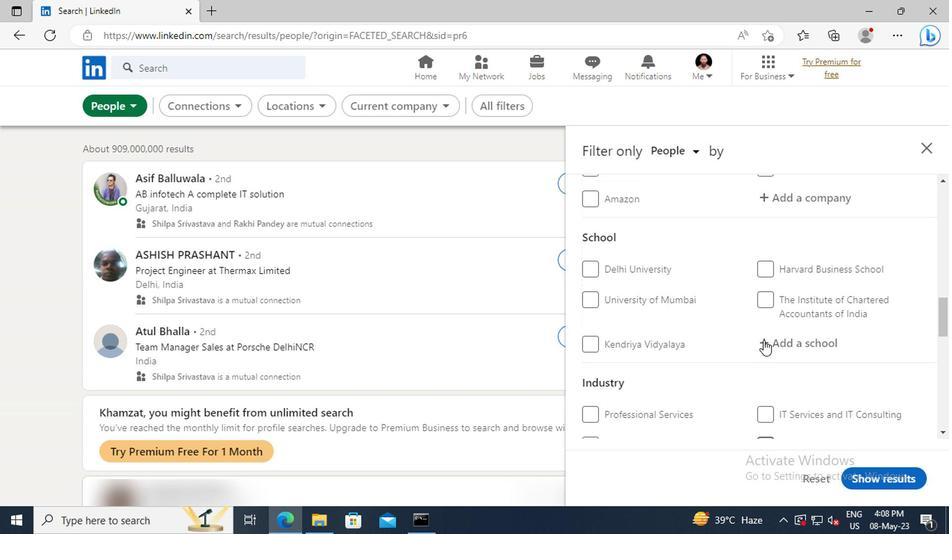 
Action: Mouse scrolled (642, 341) with delta (0, 0)
Screenshot: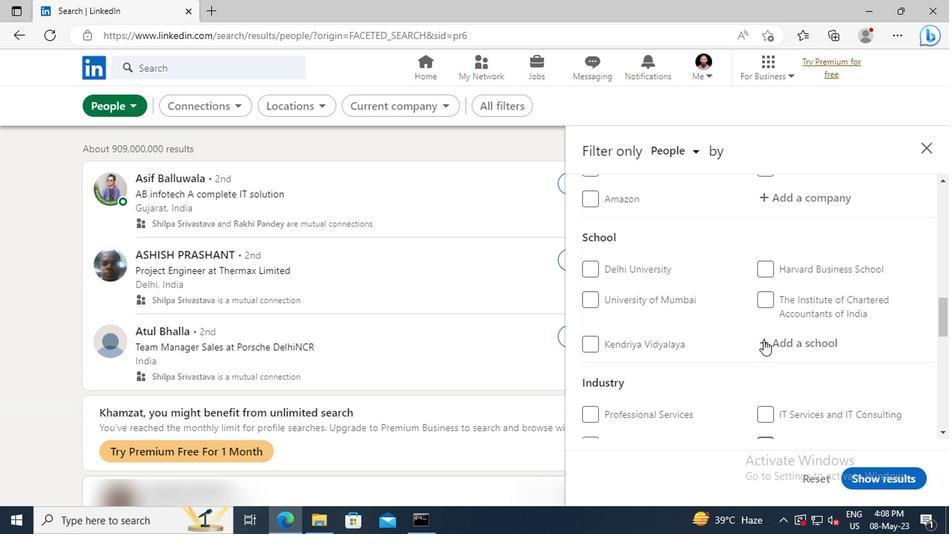 
Action: Mouse scrolled (642, 341) with delta (0, 0)
Screenshot: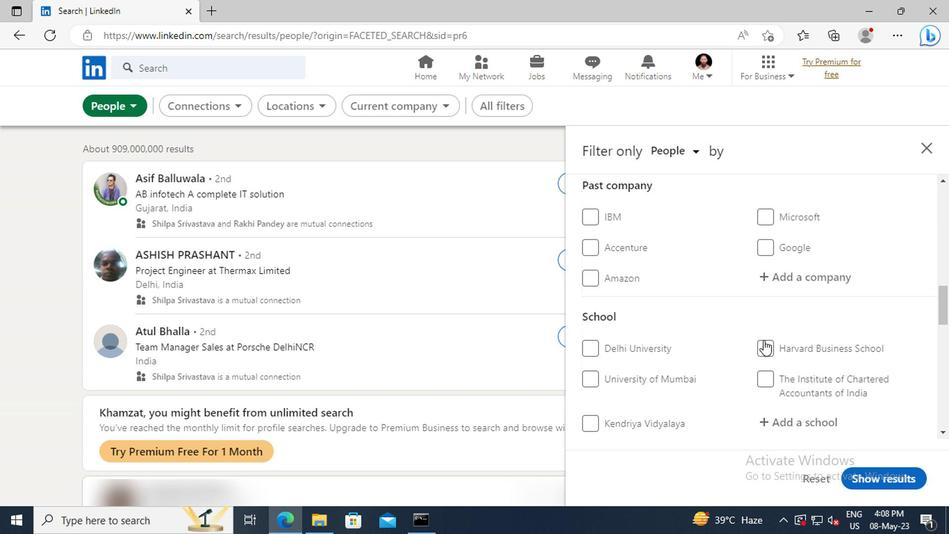 
Action: Mouse scrolled (642, 341) with delta (0, 0)
Screenshot: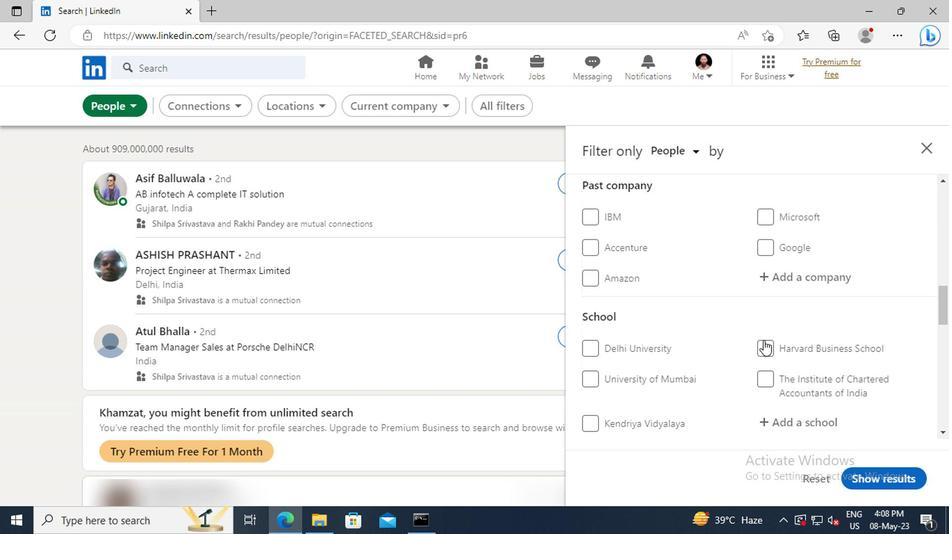 
Action: Mouse scrolled (642, 341) with delta (0, 0)
Screenshot: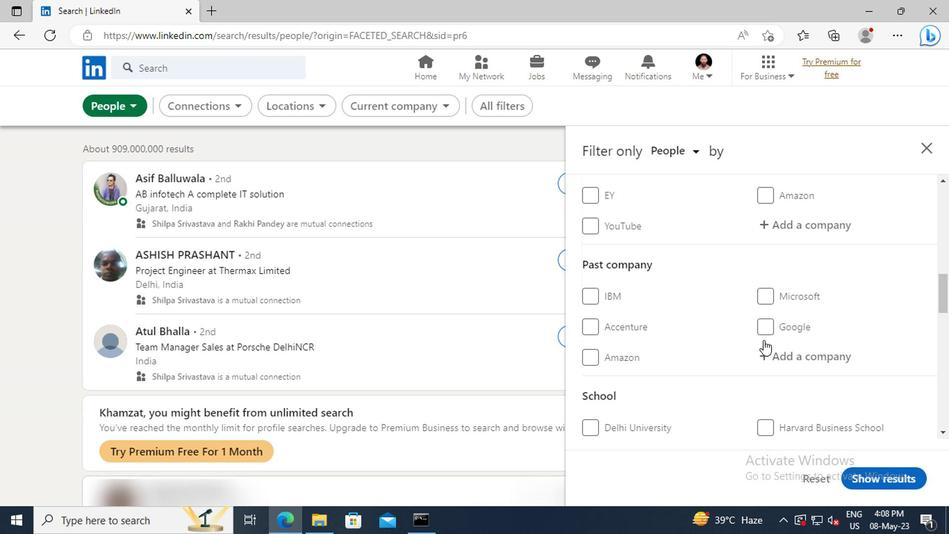 
Action: Mouse scrolled (642, 341) with delta (0, 0)
Screenshot: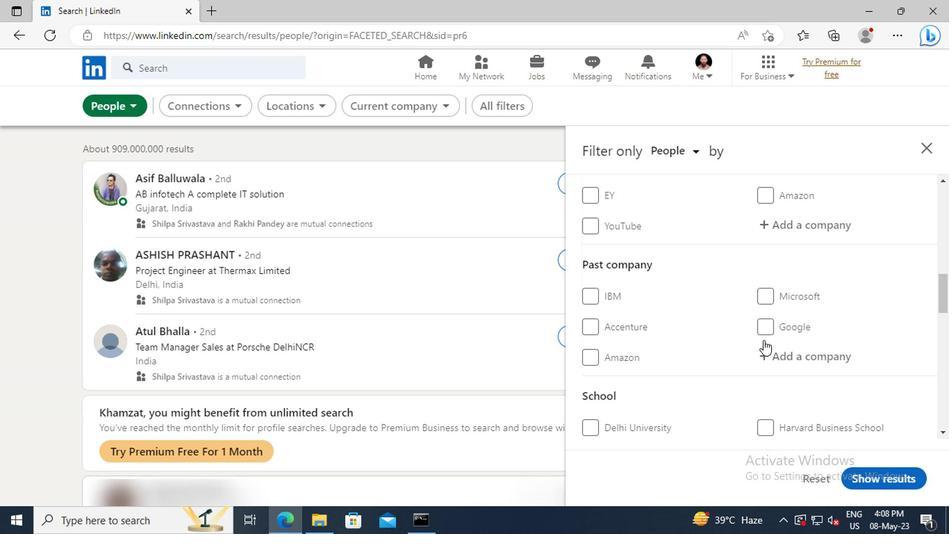 
Action: Mouse moved to (651, 317)
Screenshot: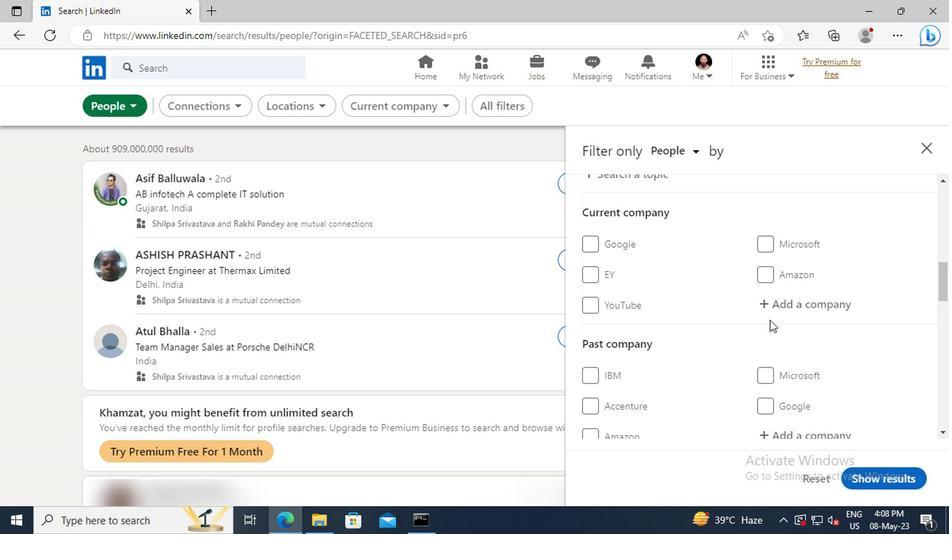 
Action: Mouse pressed left at (651, 317)
Screenshot: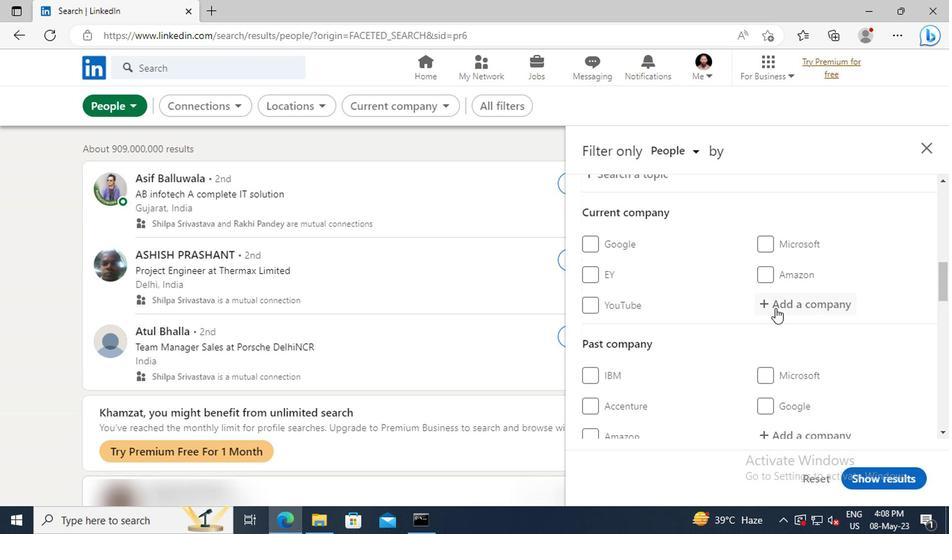 
Action: Key pressed <Key.shift>BOSCH<Key.space><Key.shift>INDIA
Screenshot: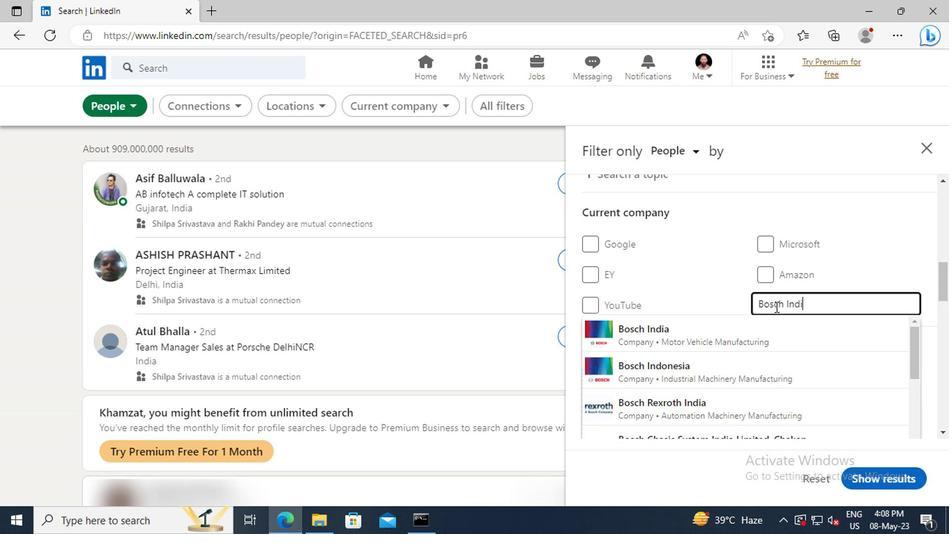 
Action: Mouse moved to (652, 331)
Screenshot: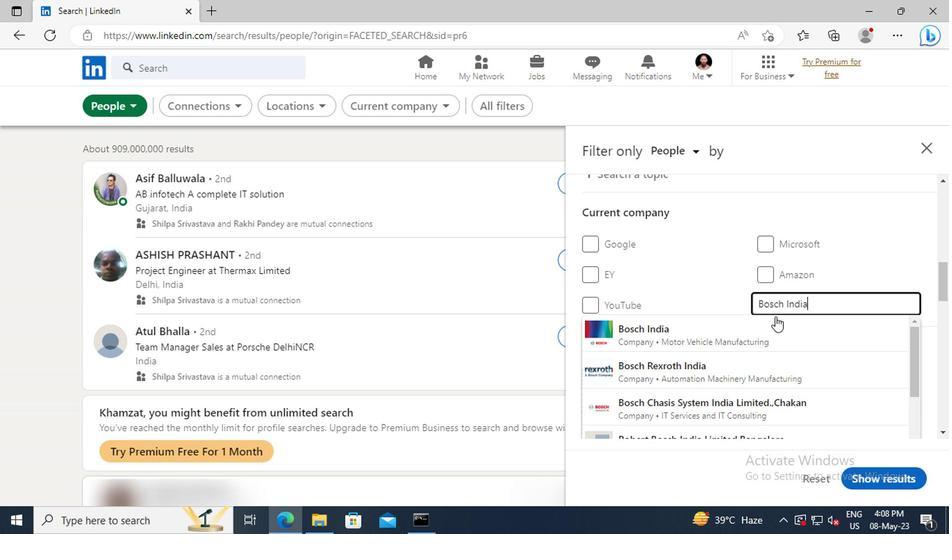 
Action: Mouse pressed left at (652, 331)
Screenshot: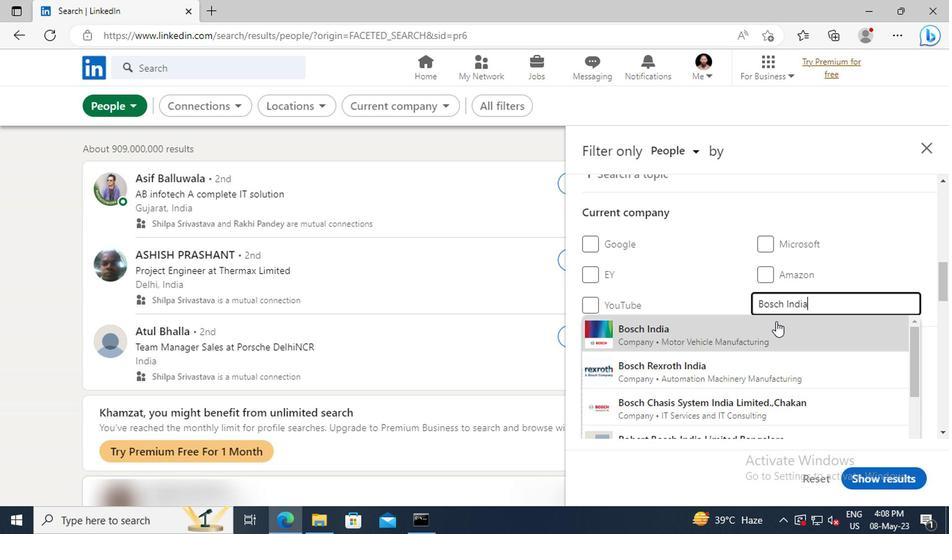 
Action: Mouse scrolled (652, 331) with delta (0, 0)
Screenshot: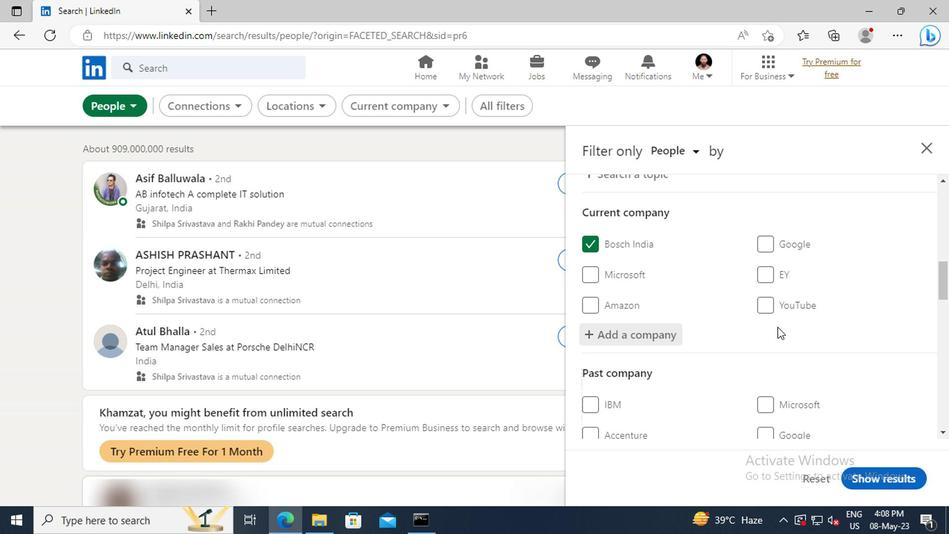 
Action: Mouse moved to (650, 320)
Screenshot: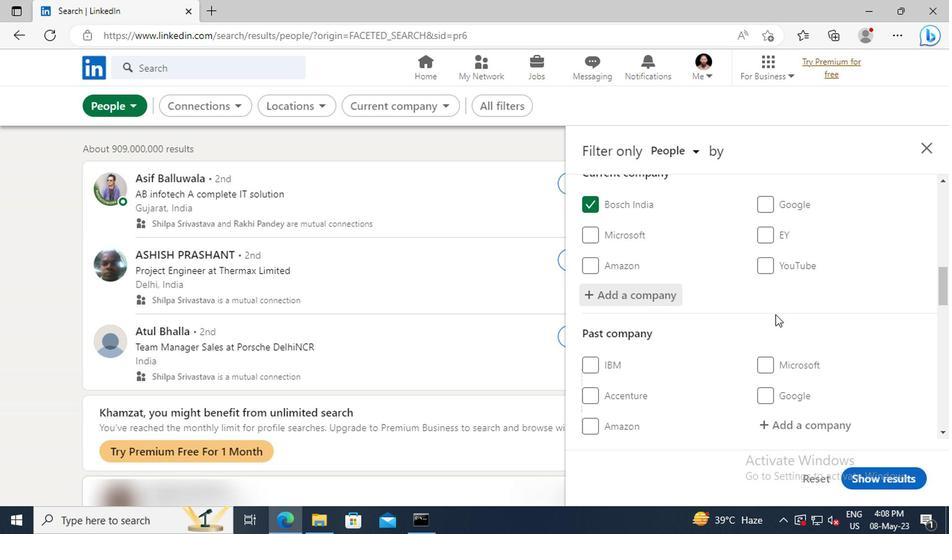 
Action: Mouse scrolled (650, 319) with delta (0, 0)
Screenshot: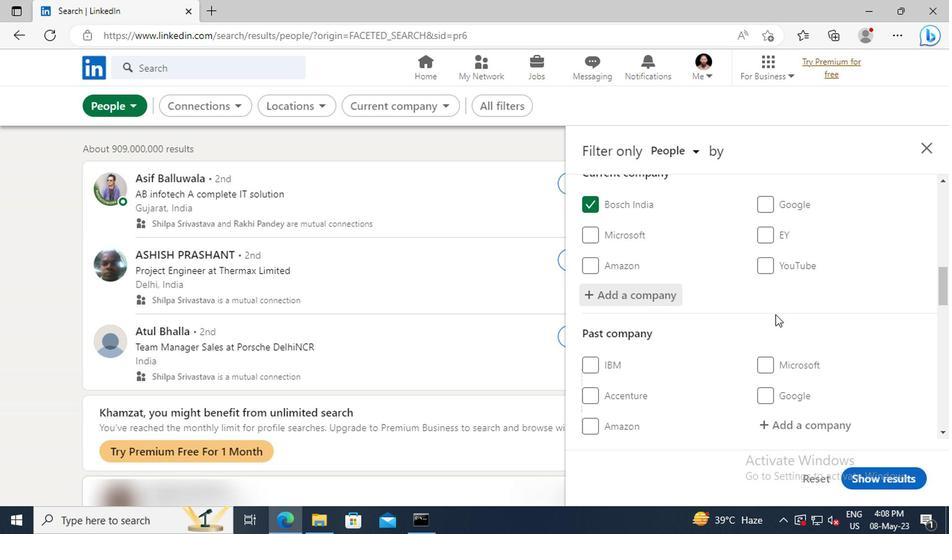 
Action: Mouse moved to (649, 318)
Screenshot: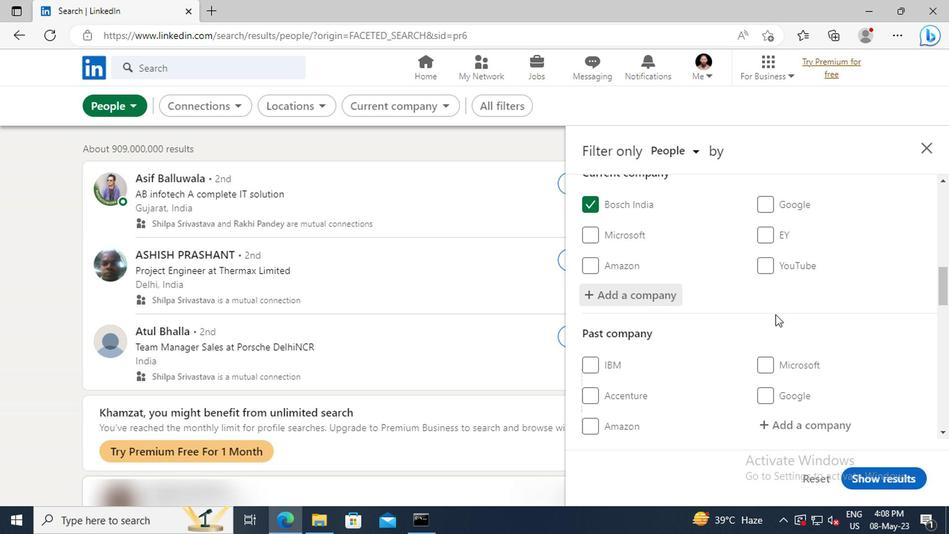 
Action: Mouse scrolled (649, 318) with delta (0, 0)
Screenshot: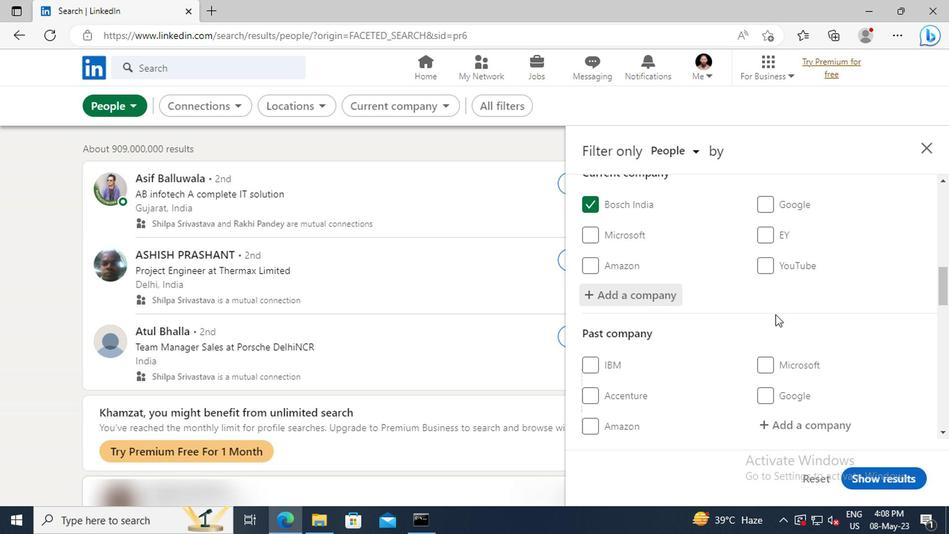 
Action: Mouse moved to (649, 316)
Screenshot: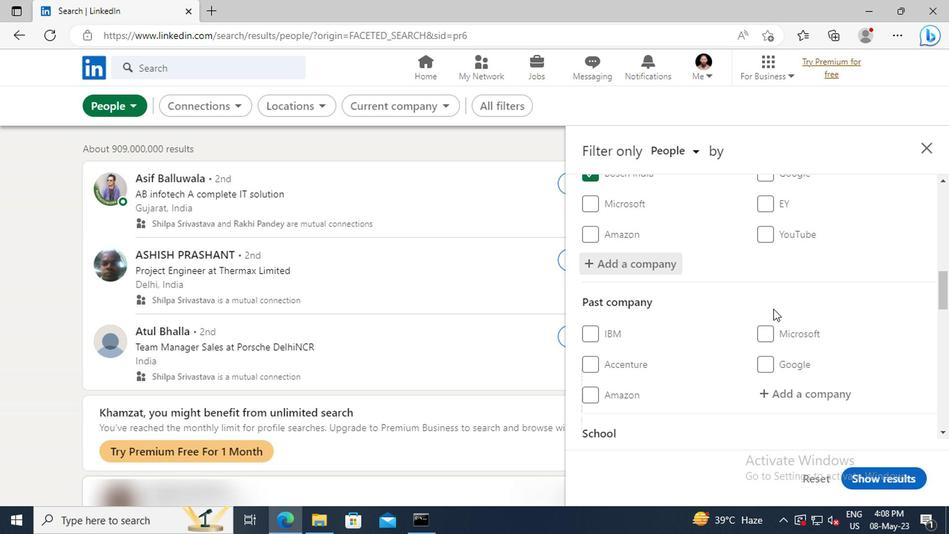 
Action: Mouse scrolled (649, 316) with delta (0, 0)
Screenshot: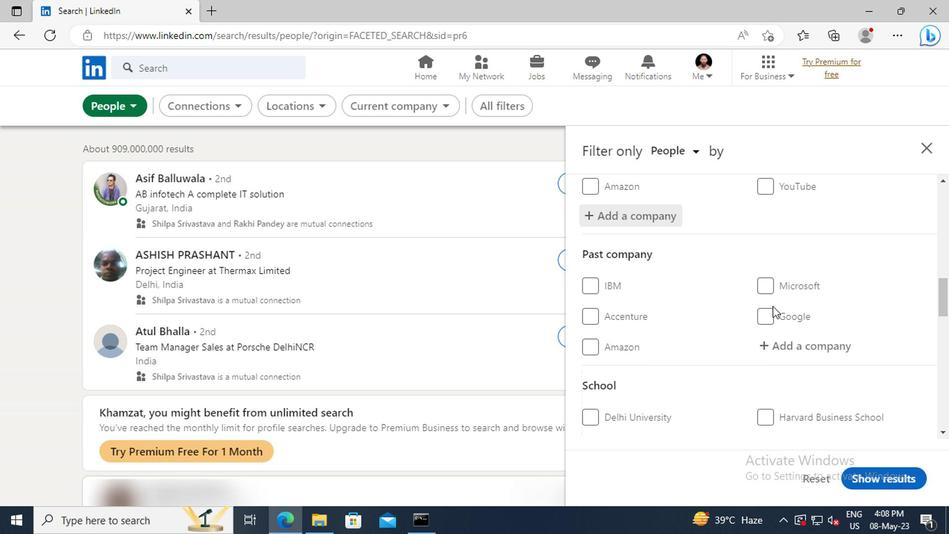 
Action: Mouse scrolled (649, 316) with delta (0, 0)
Screenshot: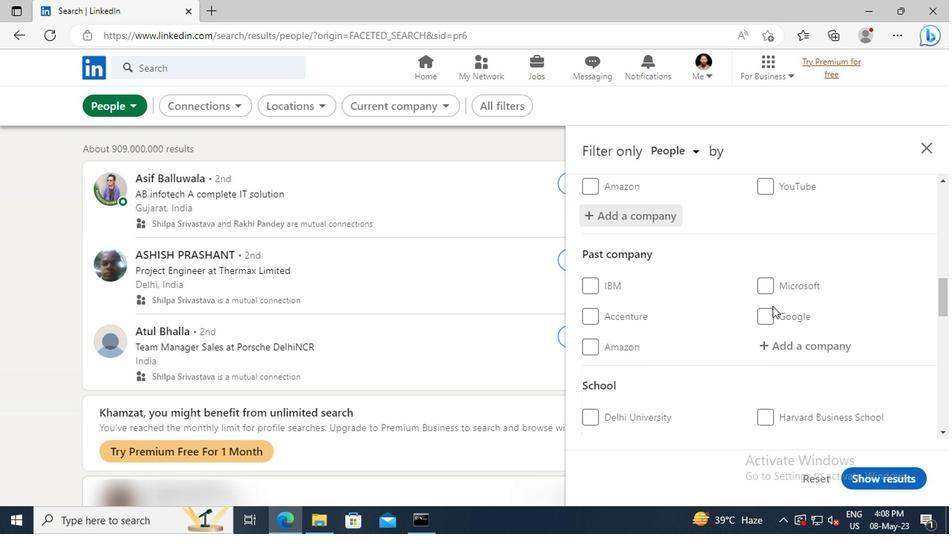 
Action: Mouse scrolled (649, 316) with delta (0, 0)
Screenshot: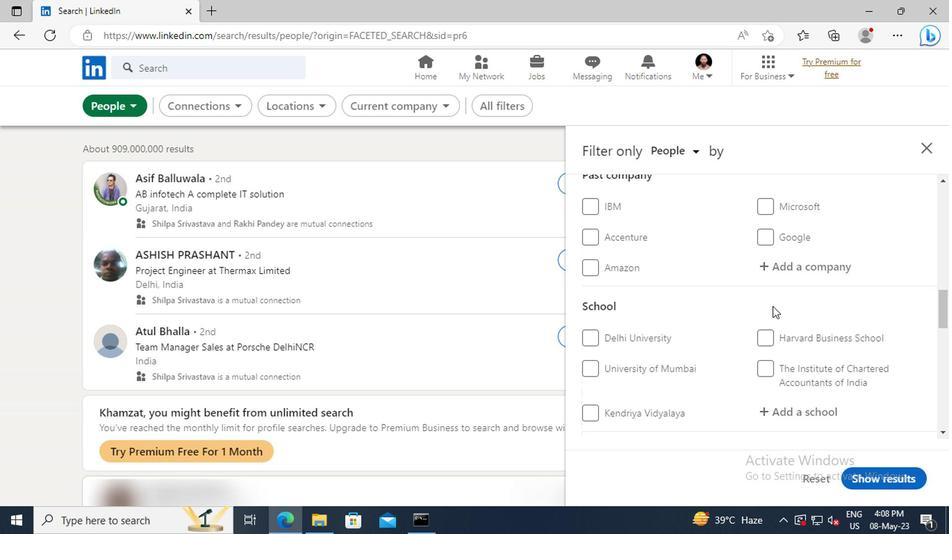 
Action: Mouse scrolled (649, 316) with delta (0, 0)
Screenshot: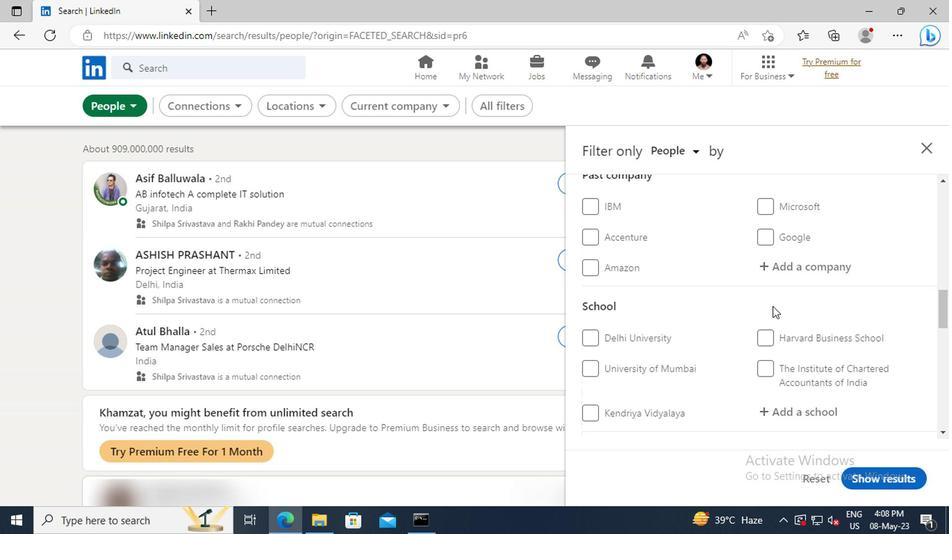 
Action: Mouse moved to (650, 334)
Screenshot: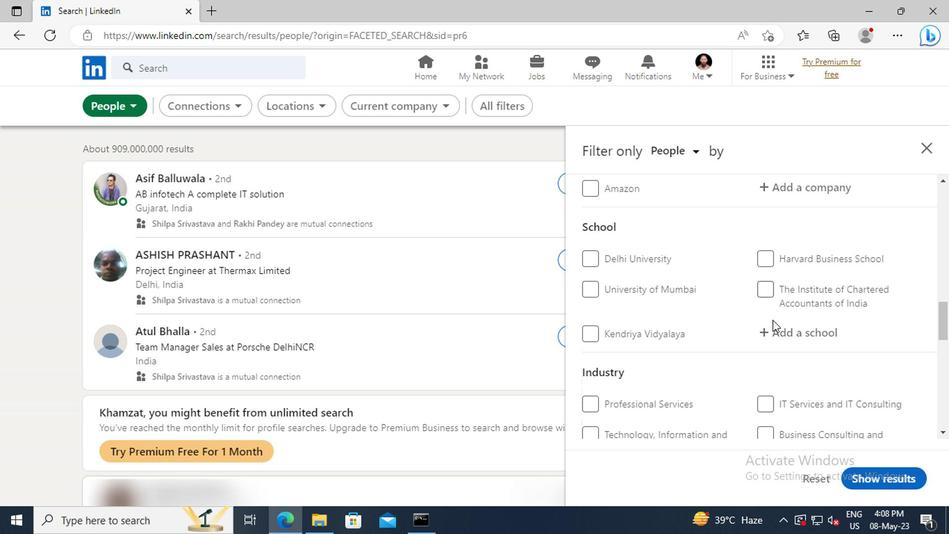 
Action: Mouse pressed left at (650, 334)
Screenshot: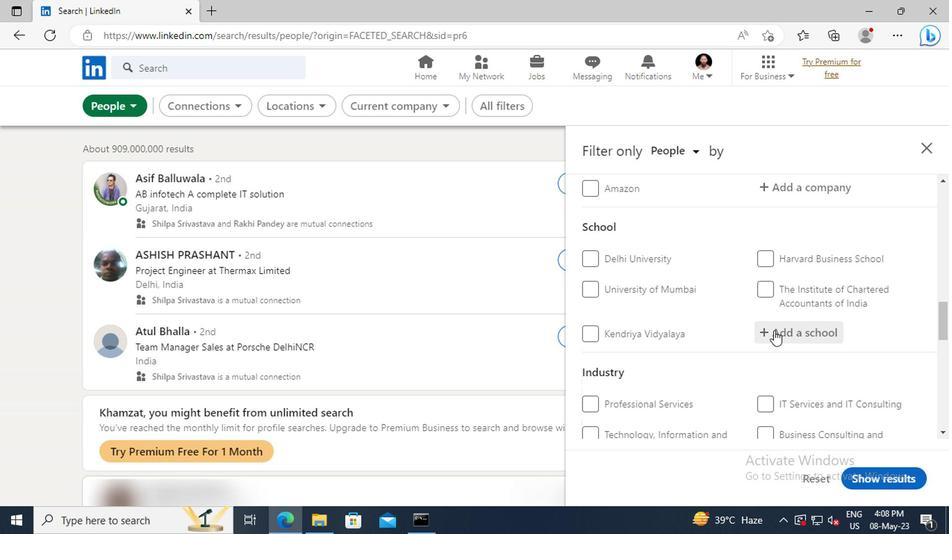 
Action: Key pressed <Key.shift>EIILM<Key.space><Key.shift>UN
Screenshot: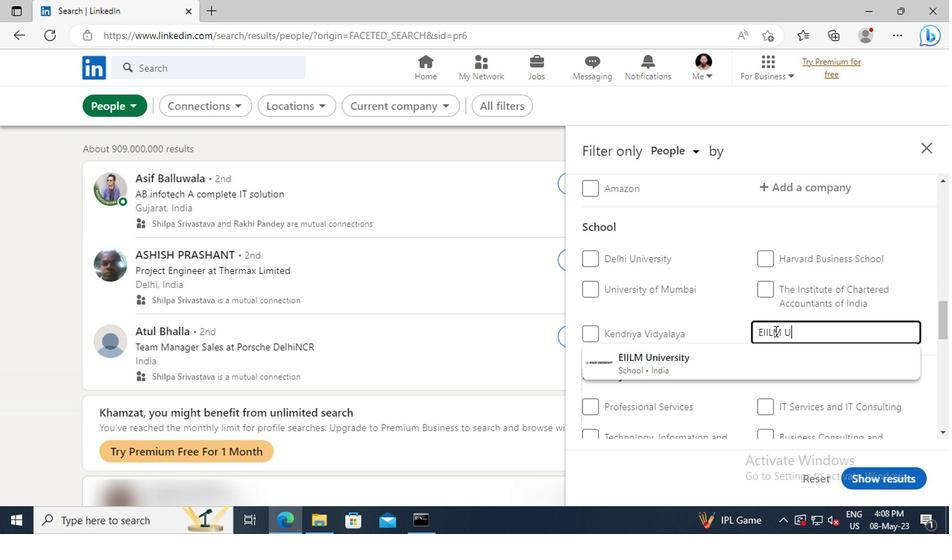 
Action: Mouse moved to (649, 350)
Screenshot: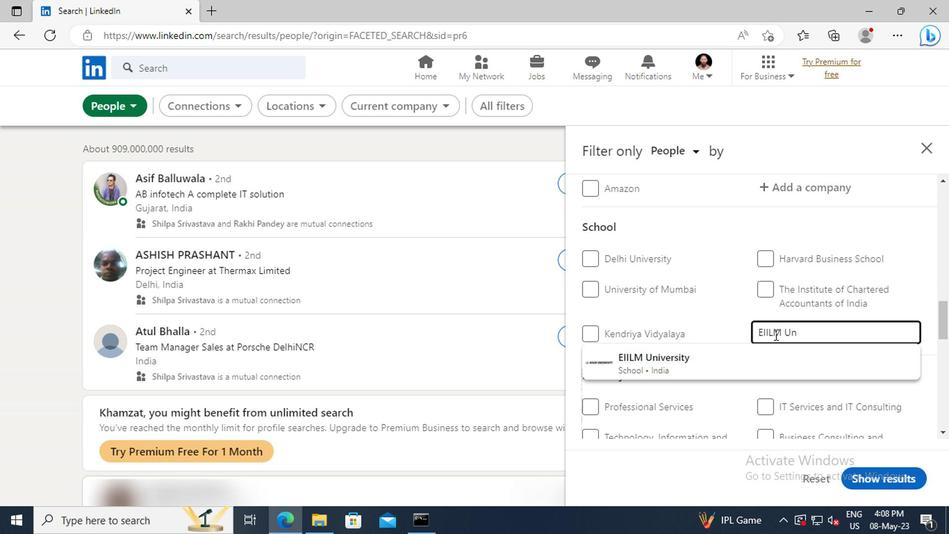
Action: Mouse pressed left at (649, 350)
Screenshot: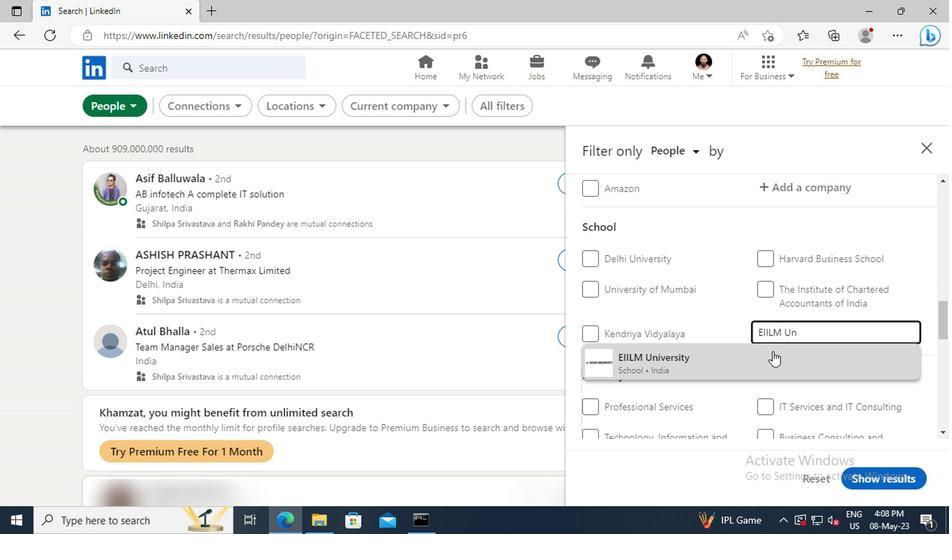
Action: Mouse scrolled (649, 350) with delta (0, 0)
Screenshot: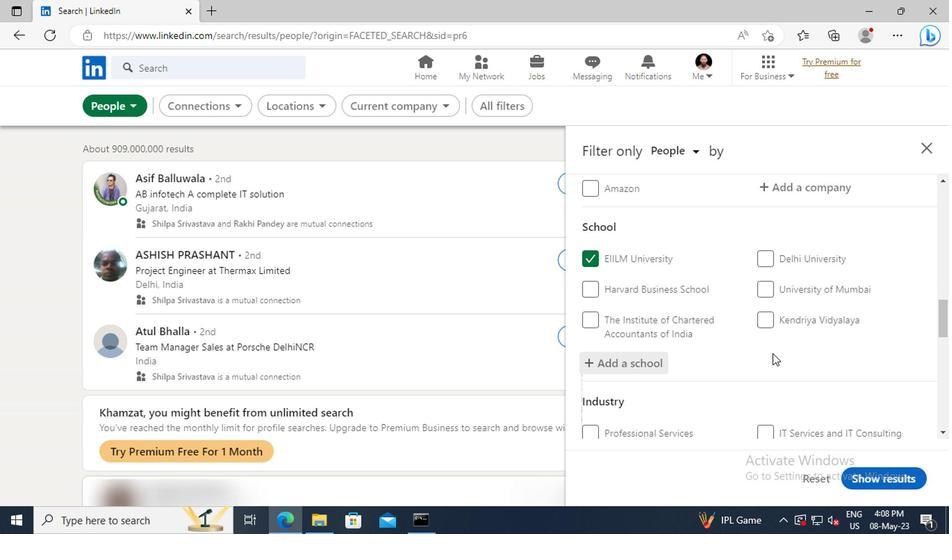 
Action: Mouse scrolled (649, 350) with delta (0, 0)
Screenshot: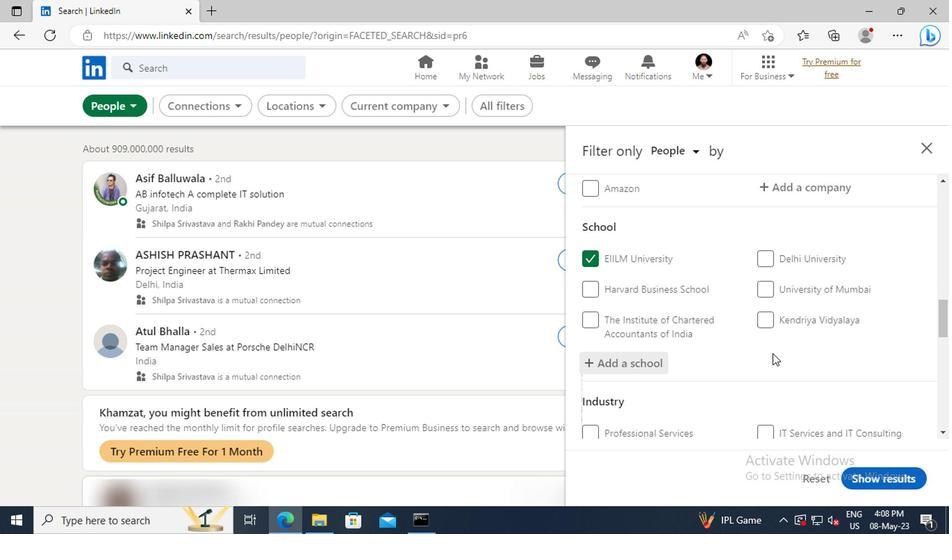 
Action: Mouse scrolled (649, 350) with delta (0, 0)
Screenshot: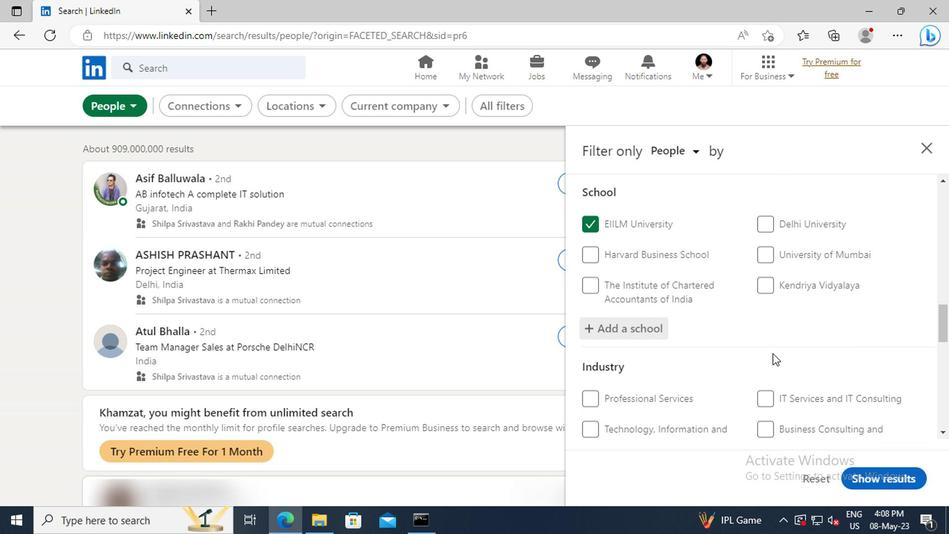 
Action: Mouse moved to (647, 347)
Screenshot: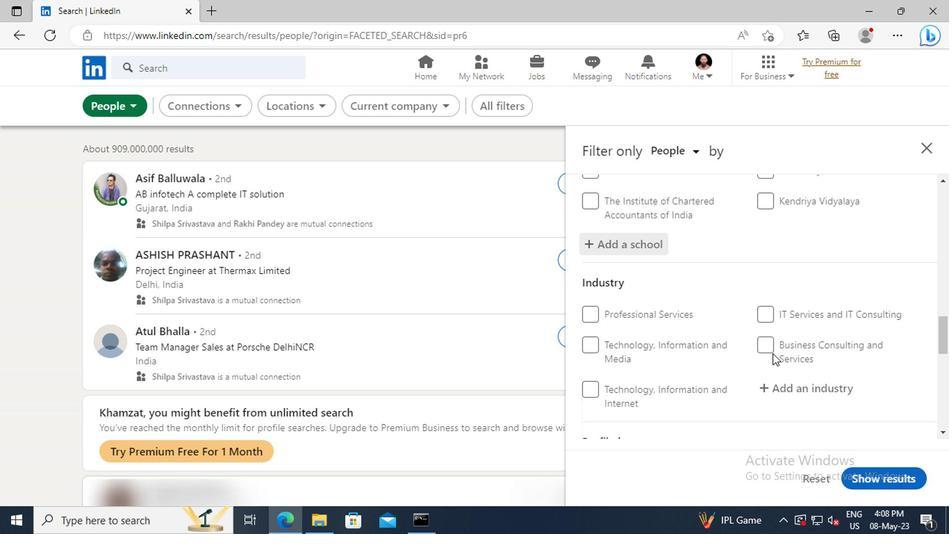 
Action: Mouse scrolled (647, 346) with delta (0, 0)
Screenshot: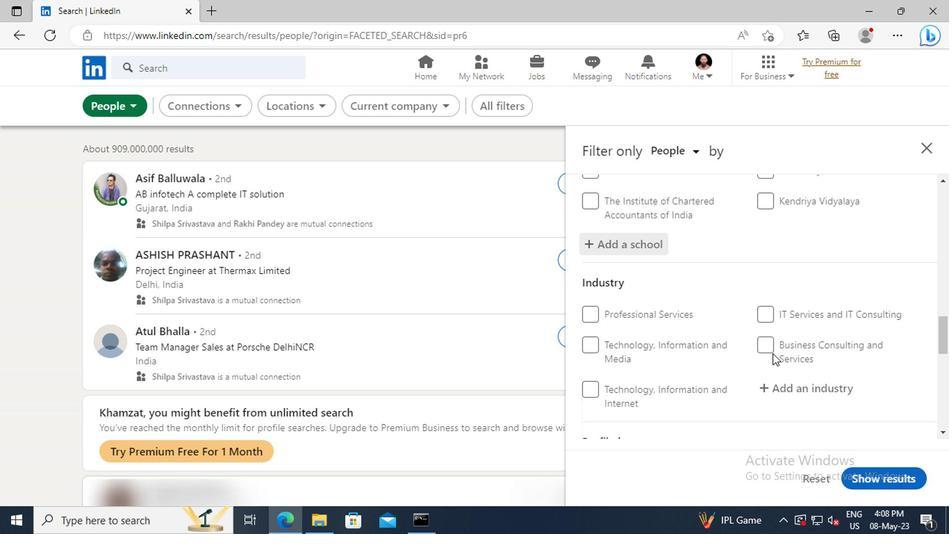 
Action: Mouse moved to (645, 341)
Screenshot: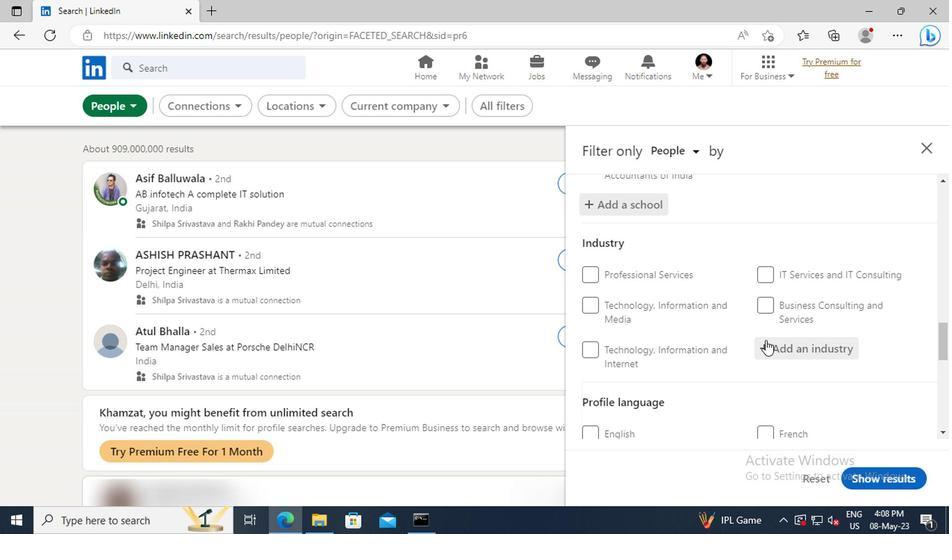
Action: Mouse pressed left at (645, 341)
Screenshot: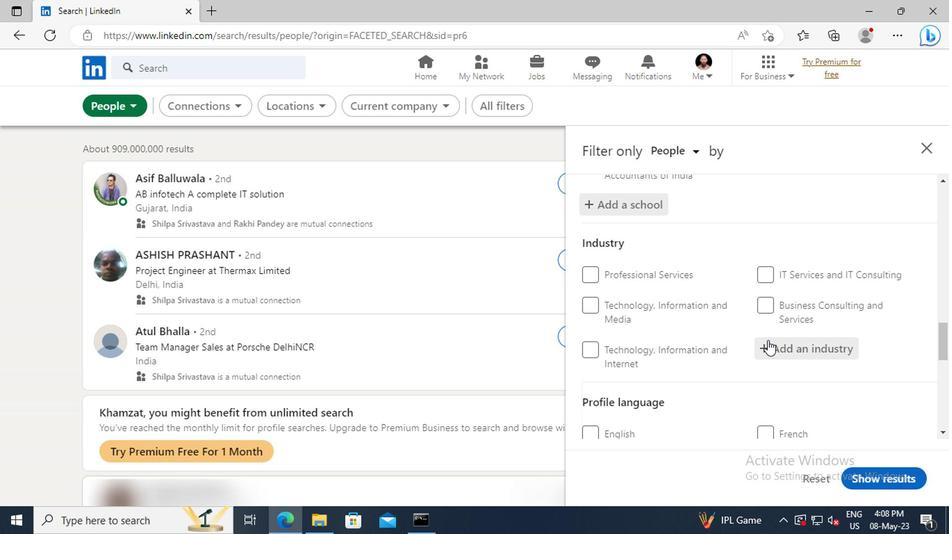 
Action: Key pressed <Key.shift>ENGINEERIN<Key.space><Key.shift>SERVICES<Key.enter>
Screenshot: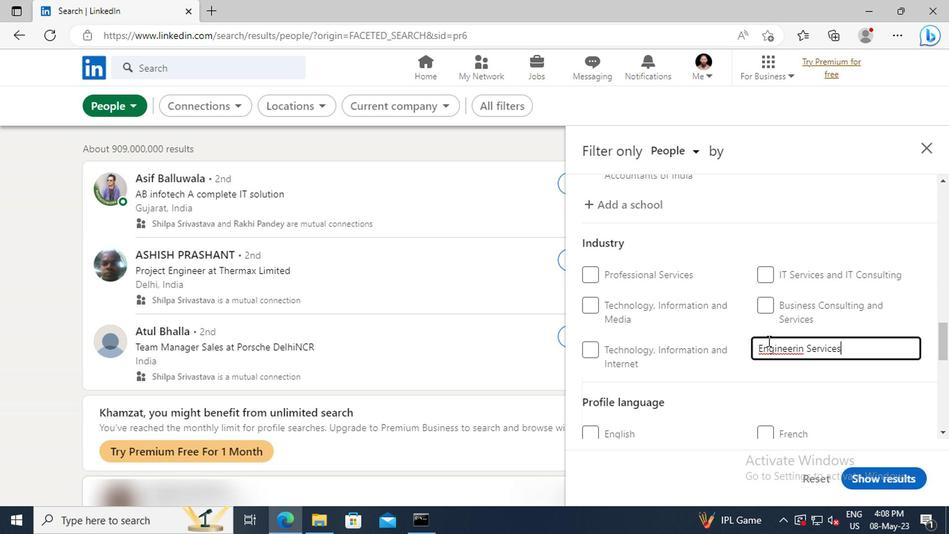 
Action: Mouse scrolled (645, 341) with delta (0, 0)
Screenshot: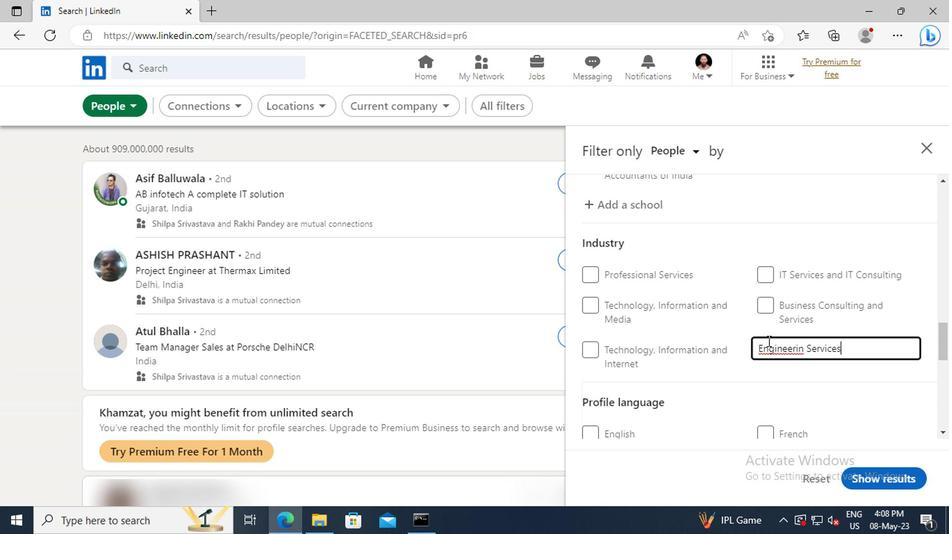 
Action: Mouse scrolled (645, 341) with delta (0, 0)
Screenshot: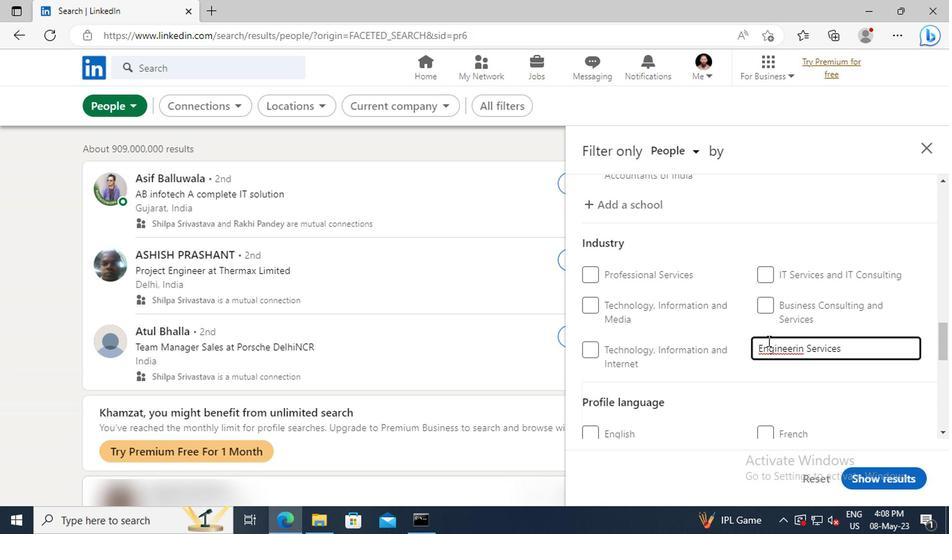 
Action: Mouse moved to (645, 335)
Screenshot: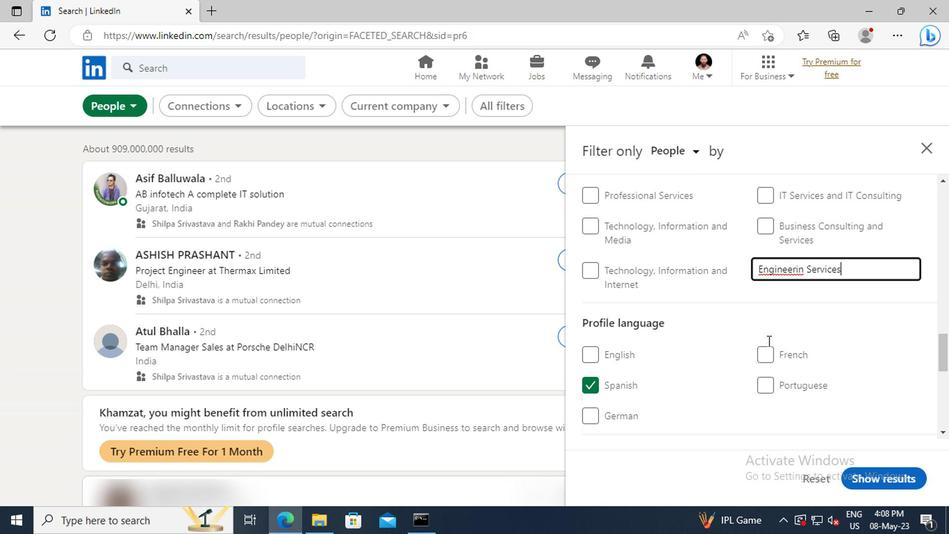 
Action: Mouse scrolled (645, 335) with delta (0, 0)
Screenshot: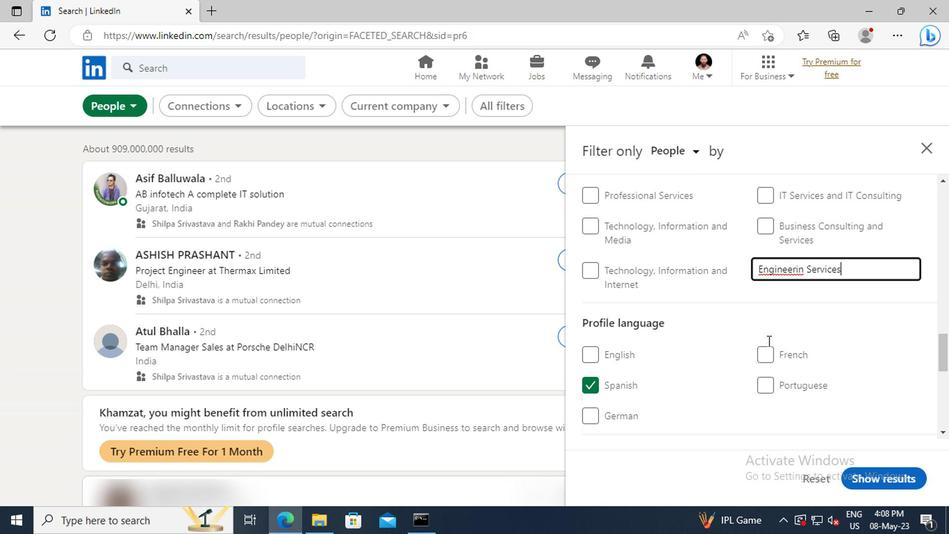 
Action: Mouse moved to (644, 329)
Screenshot: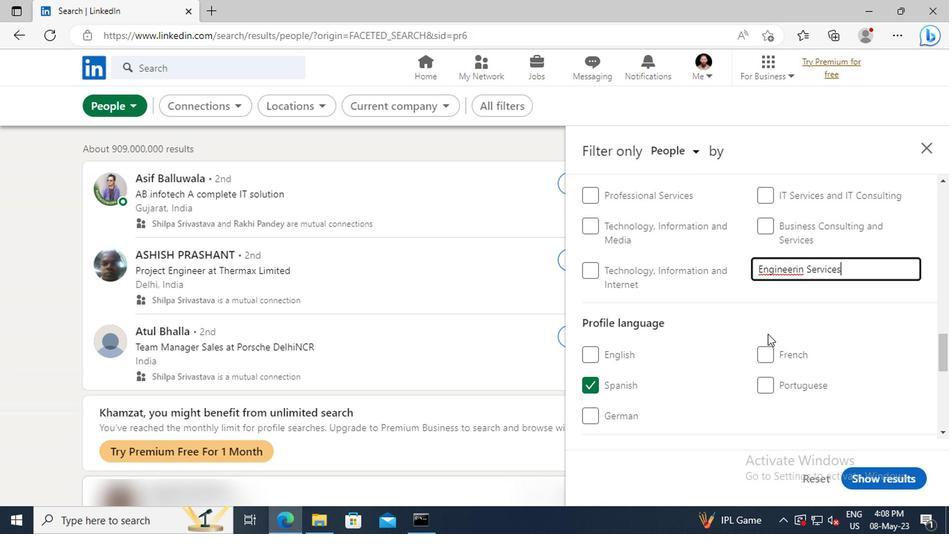 
Action: Mouse scrolled (644, 329) with delta (0, 0)
Screenshot: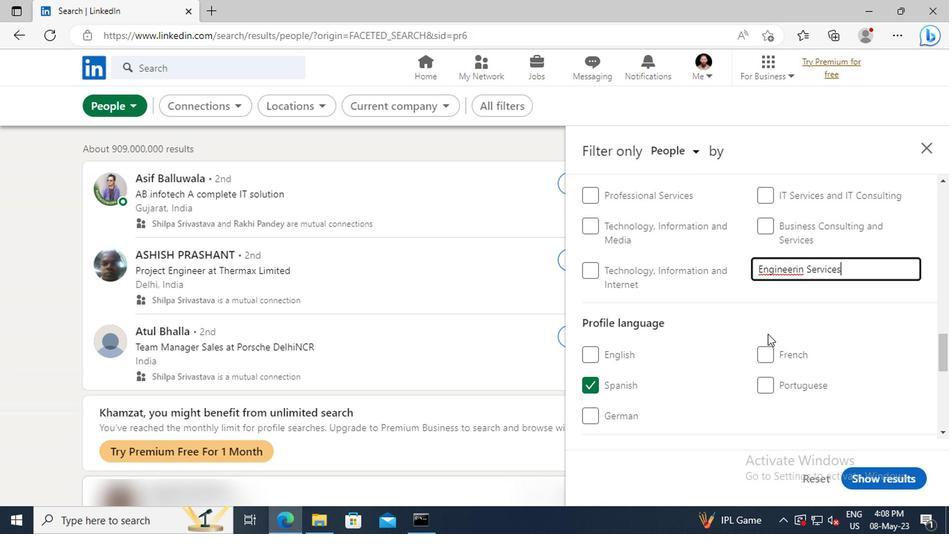 
Action: Mouse moved to (643, 325)
Screenshot: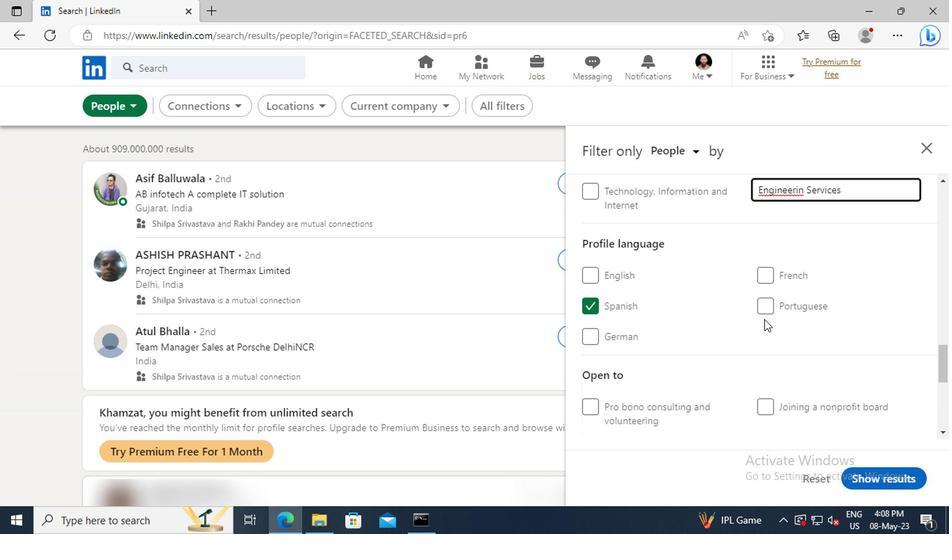 
Action: Mouse scrolled (643, 324) with delta (0, 0)
Screenshot: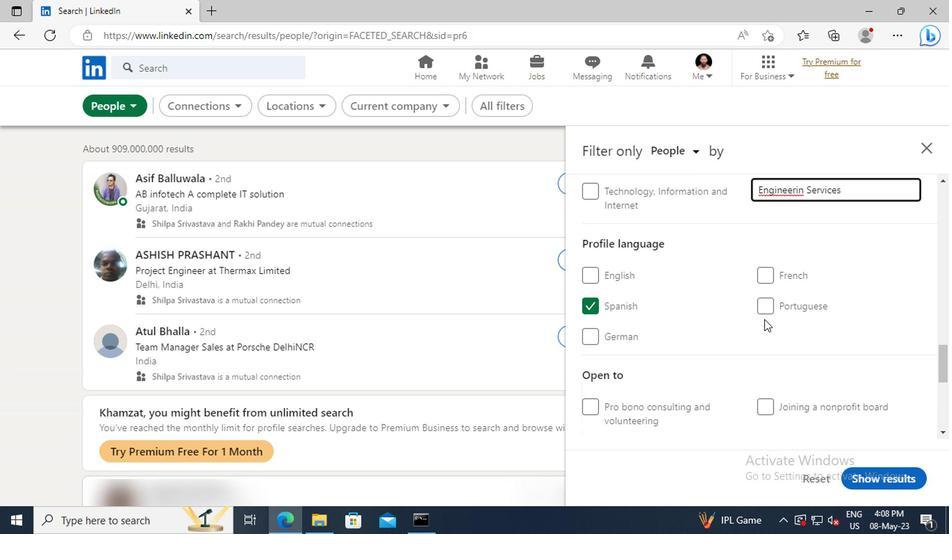
Action: Mouse scrolled (643, 324) with delta (0, 0)
Screenshot: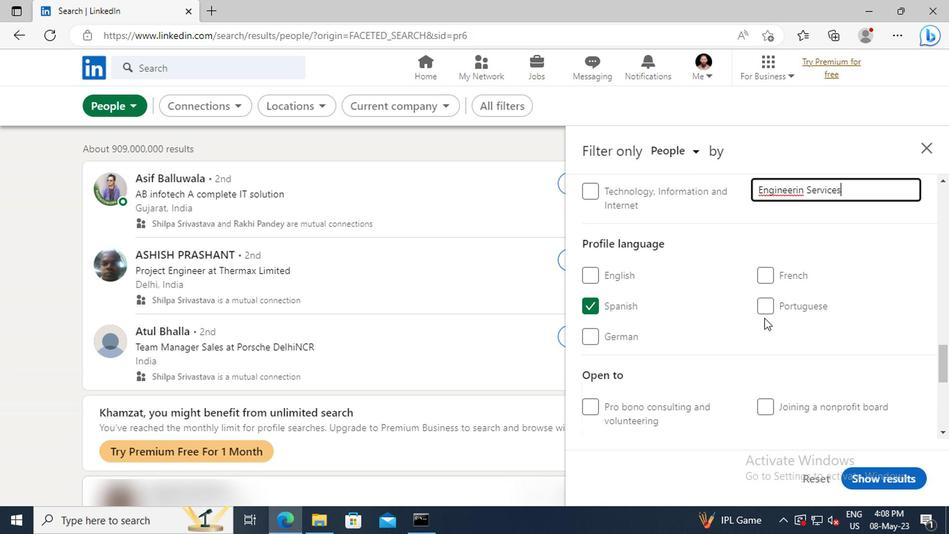 
Action: Mouse scrolled (643, 324) with delta (0, 0)
Screenshot: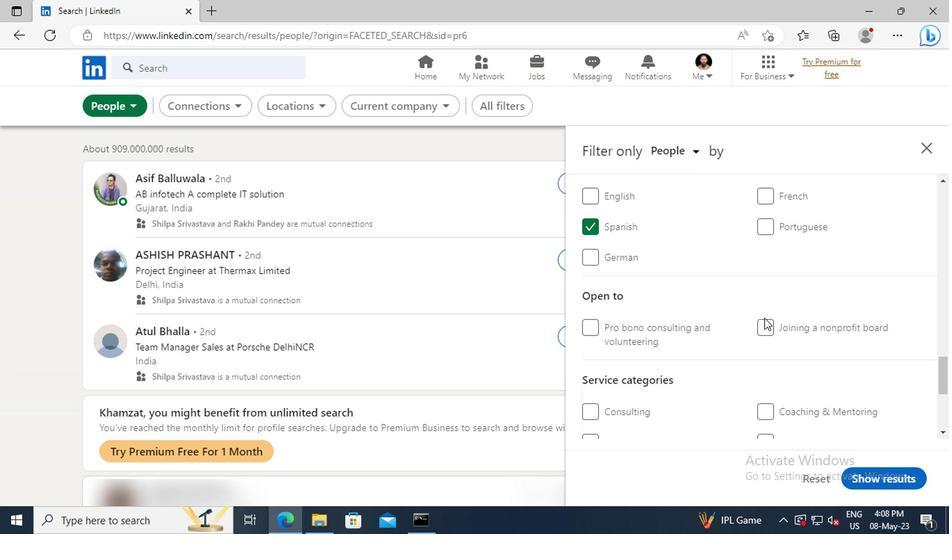 
Action: Mouse scrolled (643, 324) with delta (0, 0)
Screenshot: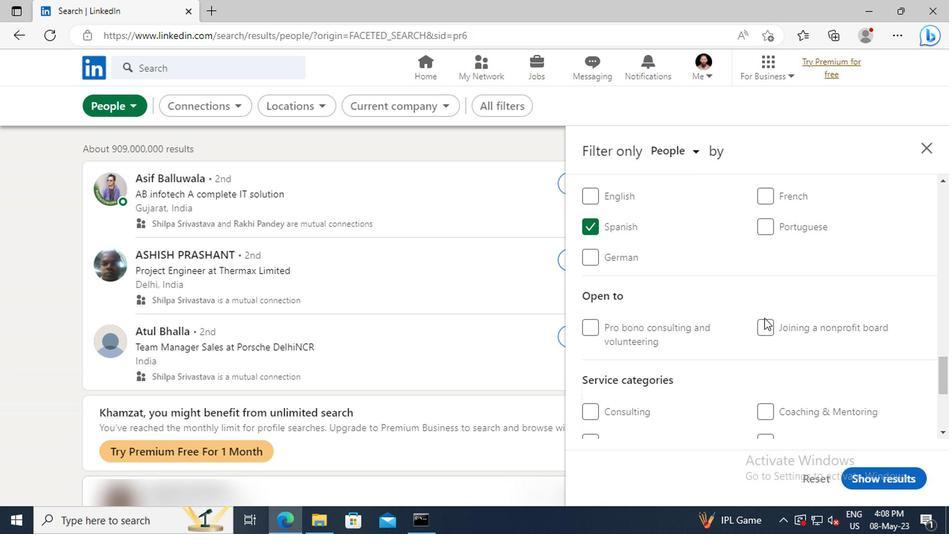 
Action: Mouse scrolled (643, 324) with delta (0, 0)
Screenshot: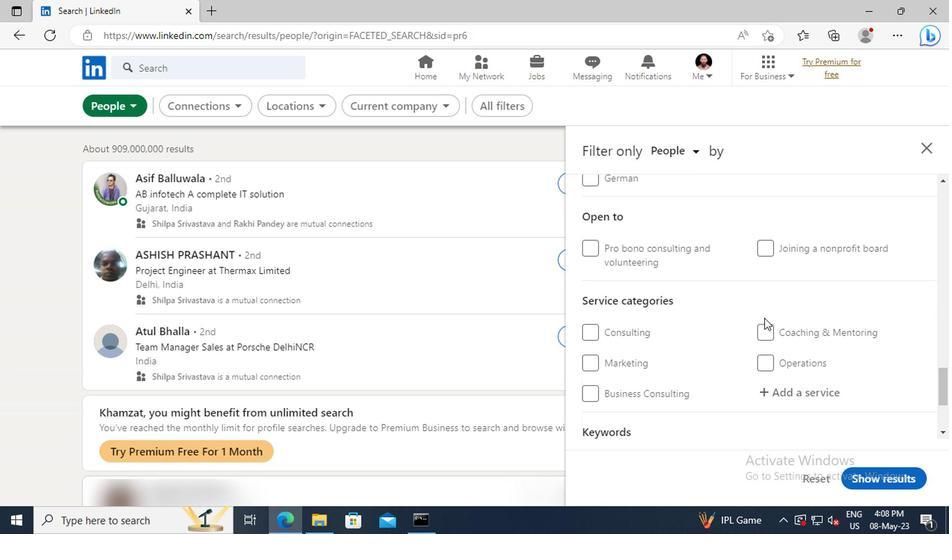 
Action: Mouse scrolled (643, 324) with delta (0, 0)
Screenshot: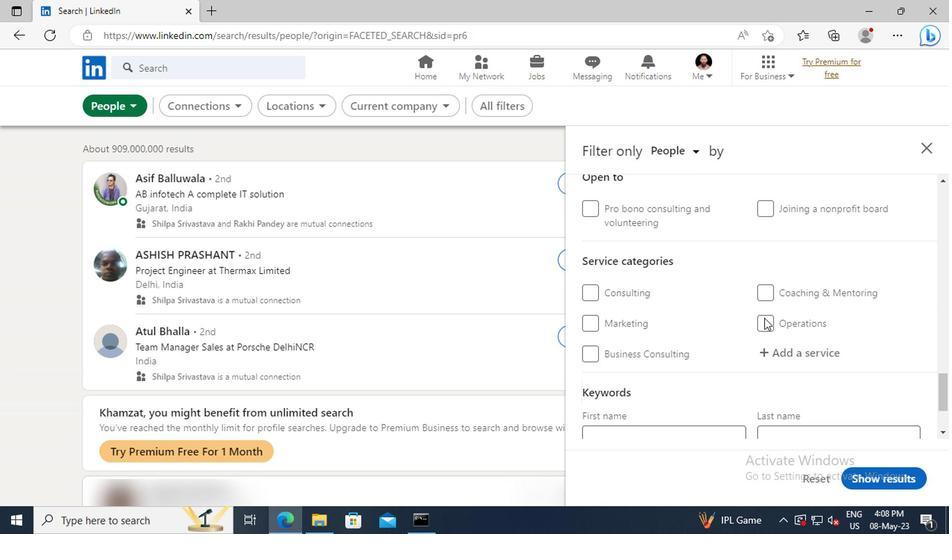 
Action: Mouse moved to (644, 324)
Screenshot: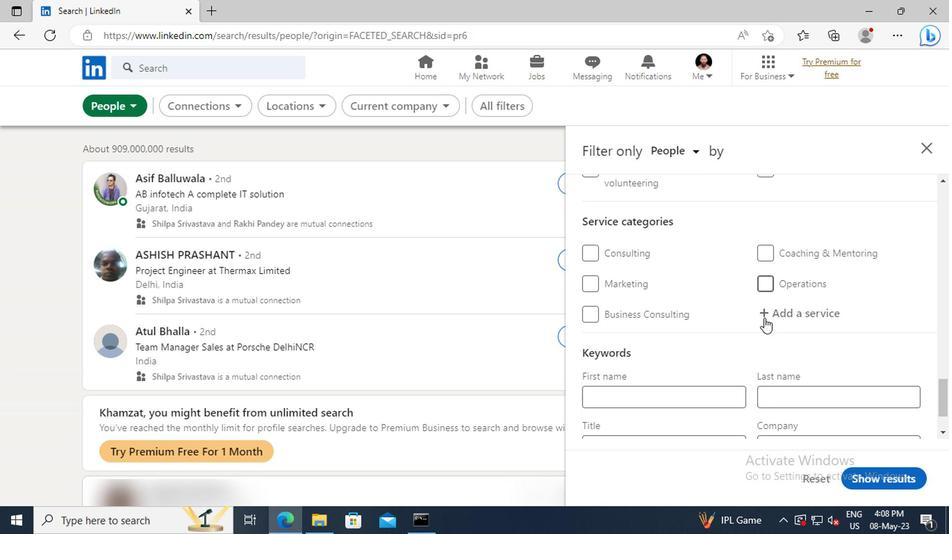 
Action: Mouse pressed left at (644, 324)
Screenshot: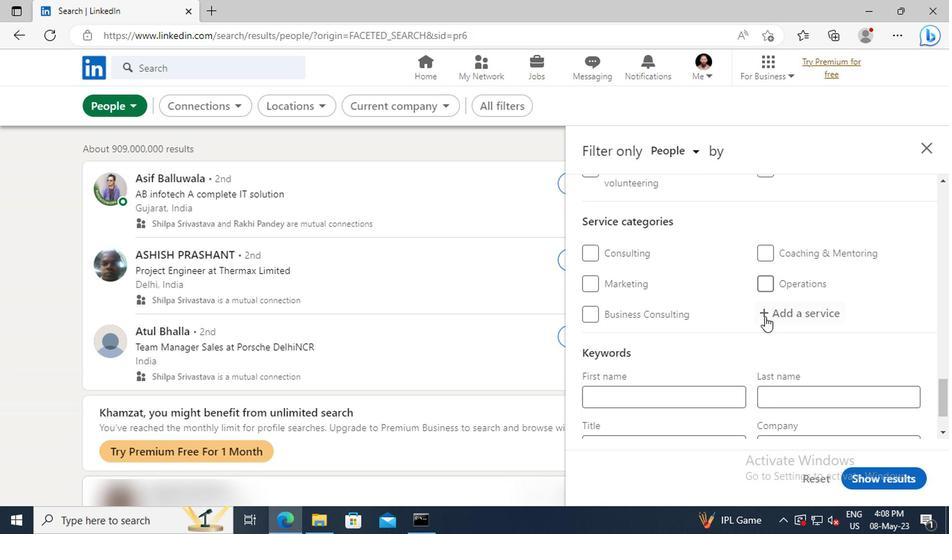 
Action: Key pressed <Key.shift>INTERIOR
Screenshot: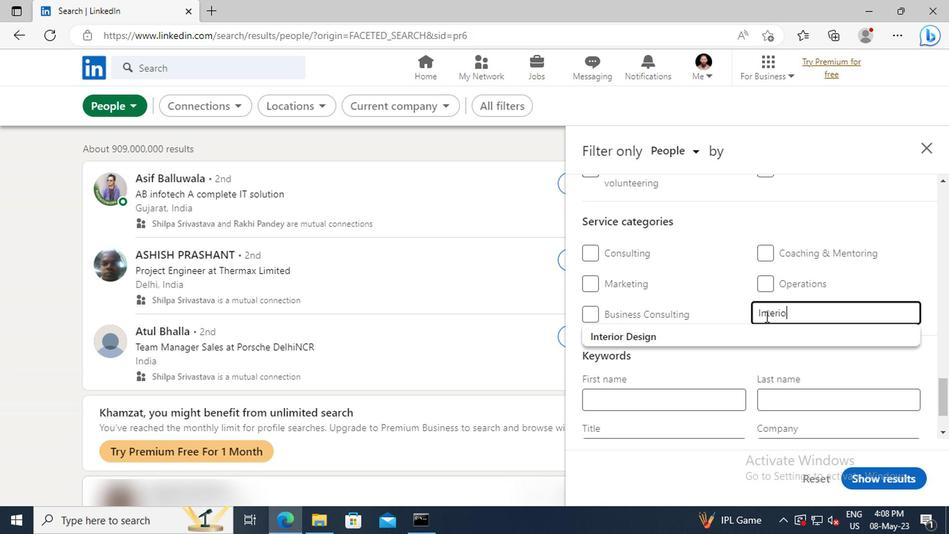 
Action: Mouse moved to (645, 338)
Screenshot: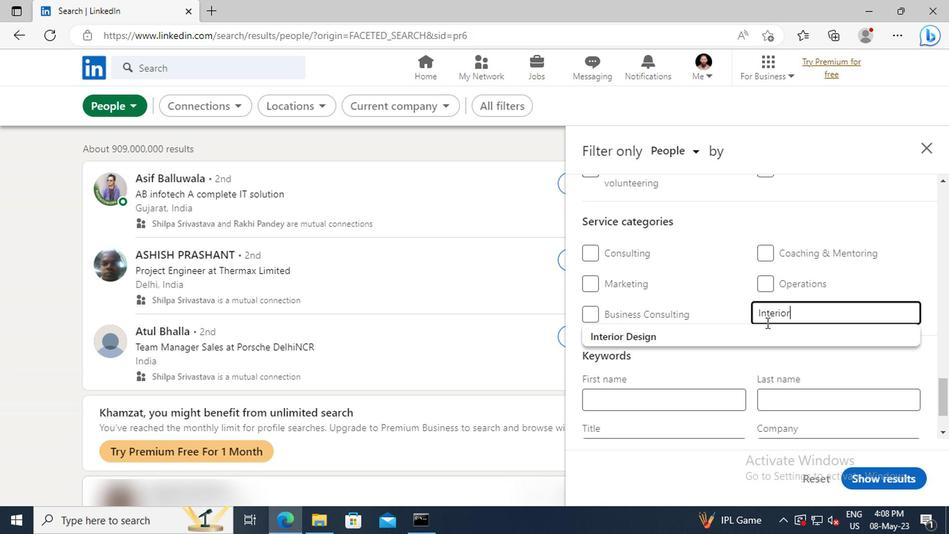 
Action: Mouse pressed left at (645, 338)
Screenshot: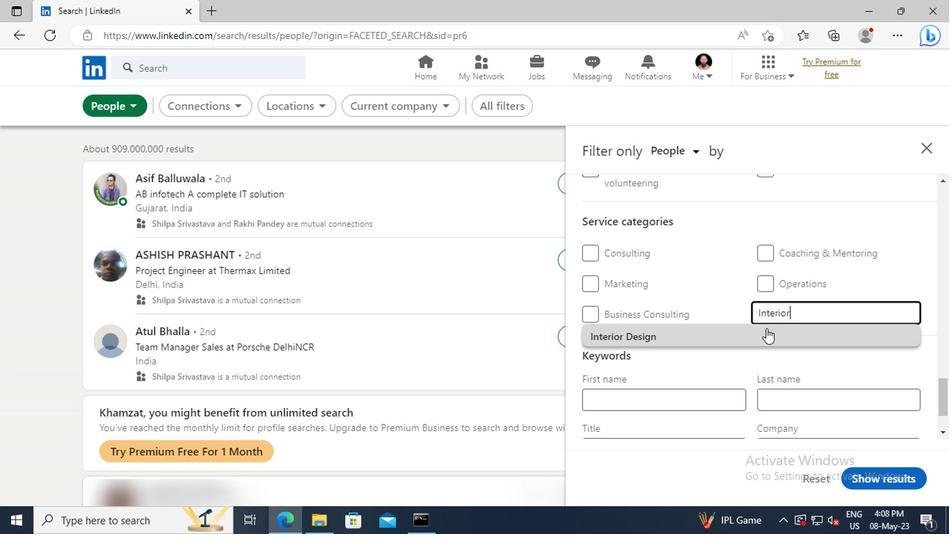 
Action: Mouse scrolled (645, 337) with delta (0, 0)
Screenshot: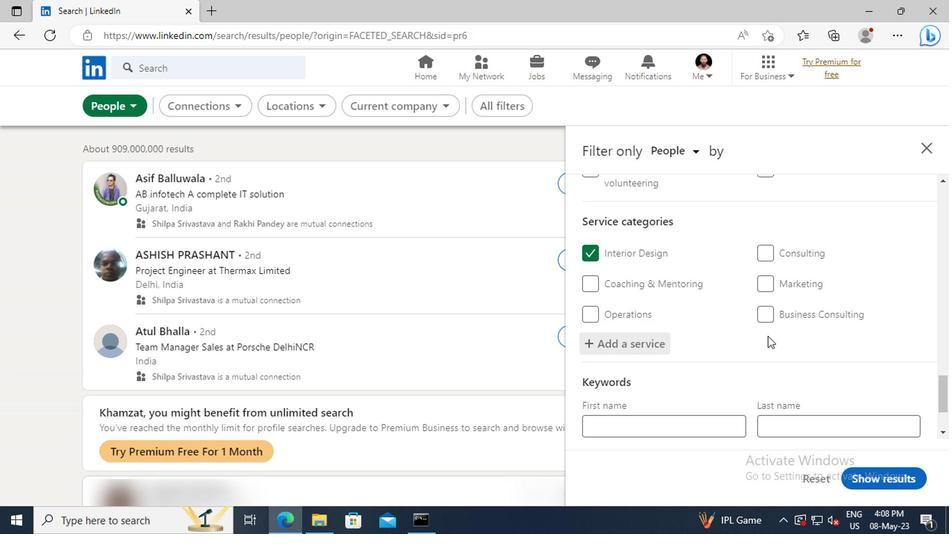
Action: Mouse scrolled (645, 337) with delta (0, 0)
Screenshot: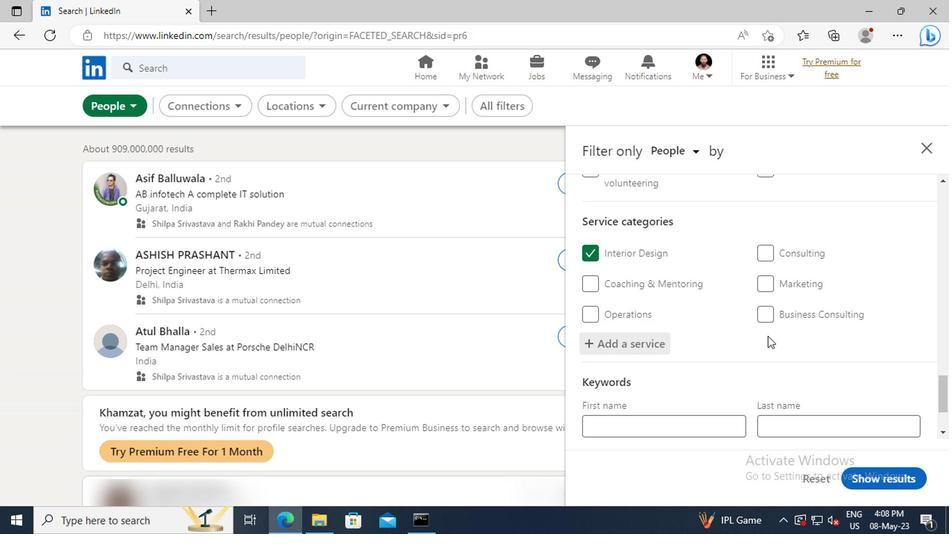 
Action: Mouse scrolled (645, 337) with delta (0, 0)
Screenshot: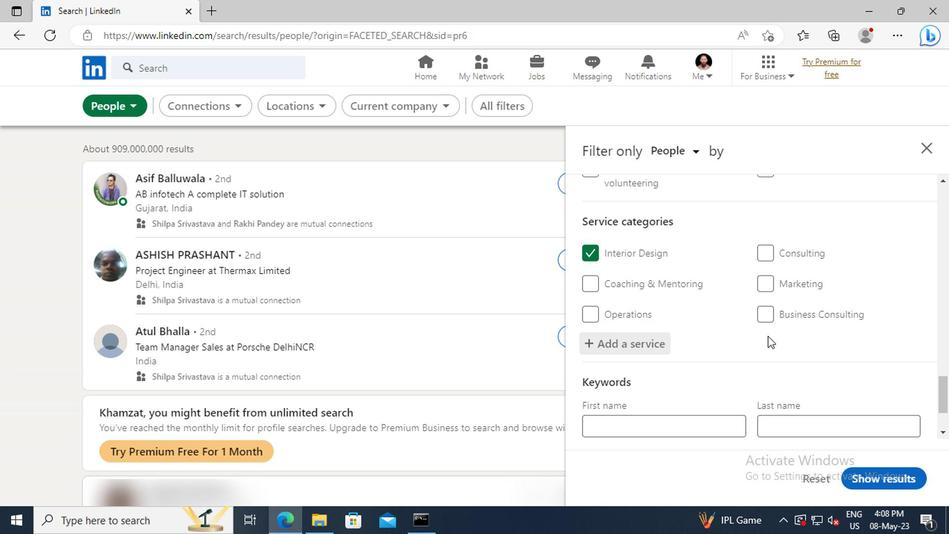 
Action: Mouse moved to (599, 366)
Screenshot: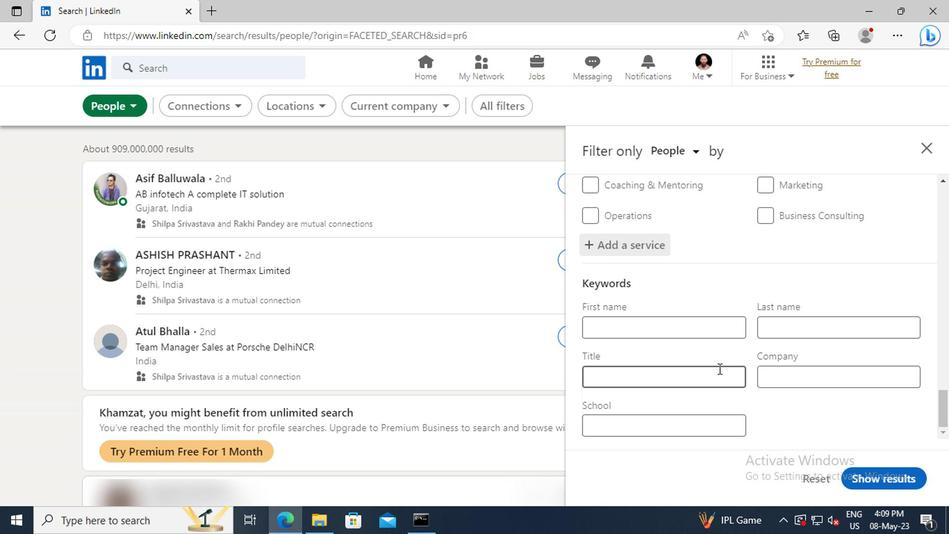 
Action: Mouse pressed left at (599, 366)
Screenshot: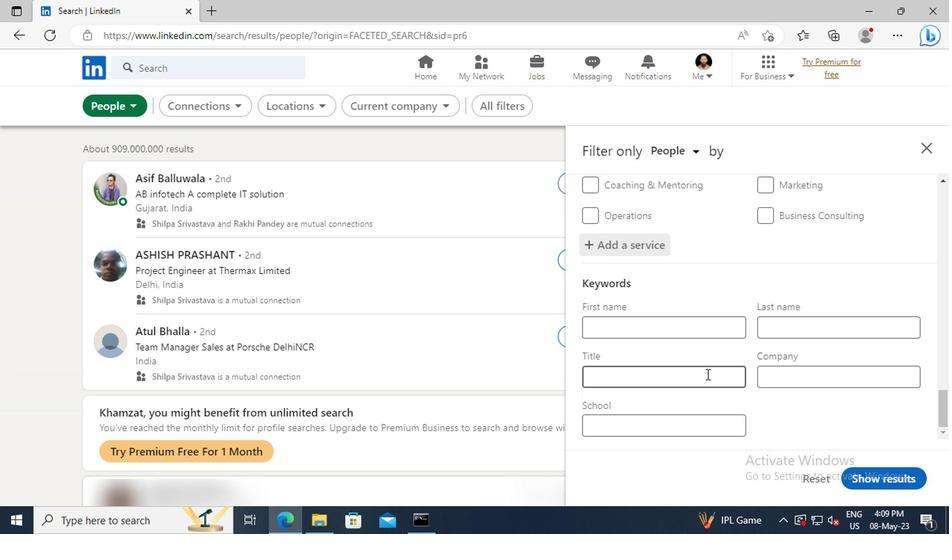
Action: Key pressed <Key.shift>PHOTOGRAPHER<Key.enter>
Screenshot: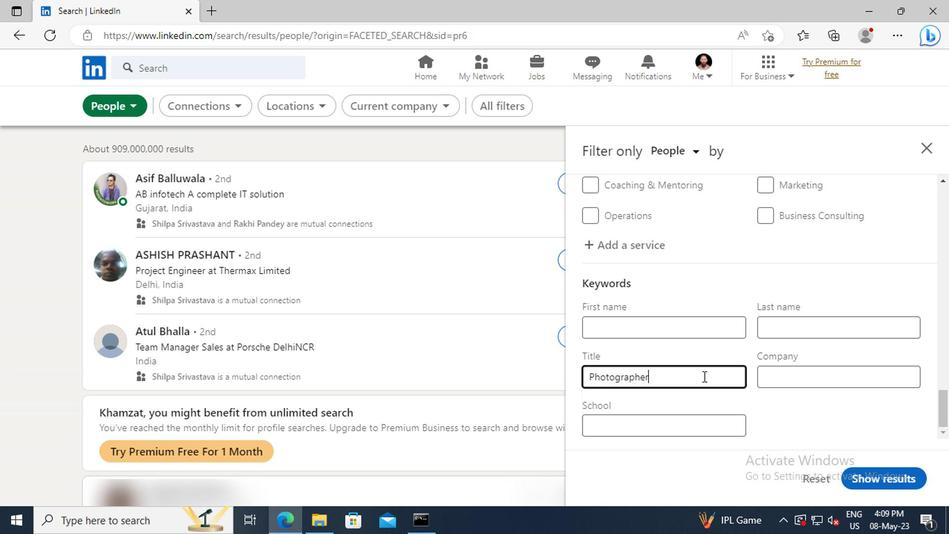 
Action: Mouse moved to (719, 441)
Screenshot: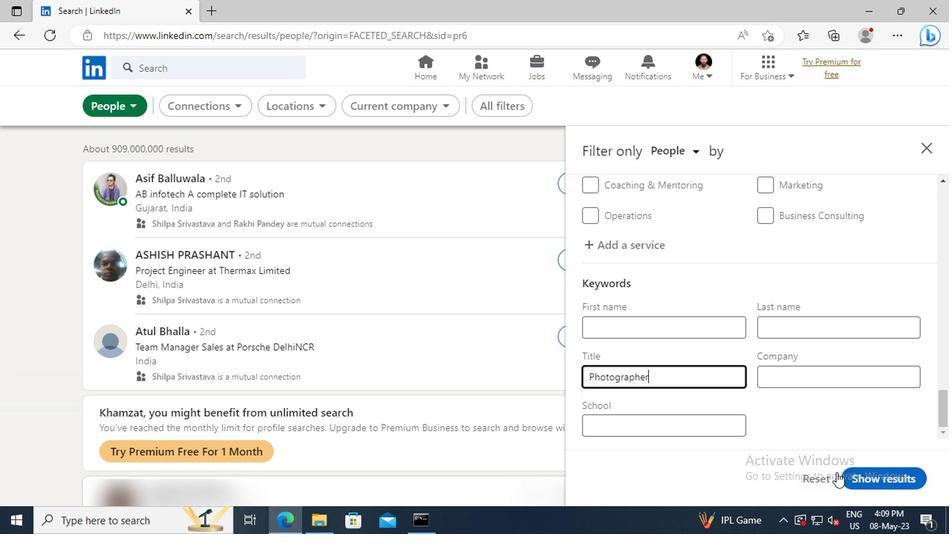 
Action: Mouse pressed left at (719, 441)
Screenshot: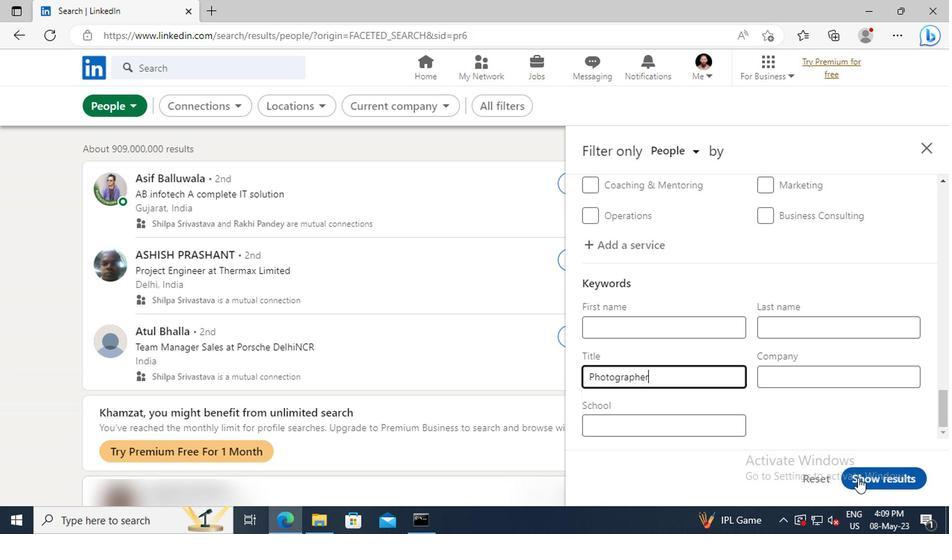 
Action: Mouse moved to (720, 441)
Screenshot: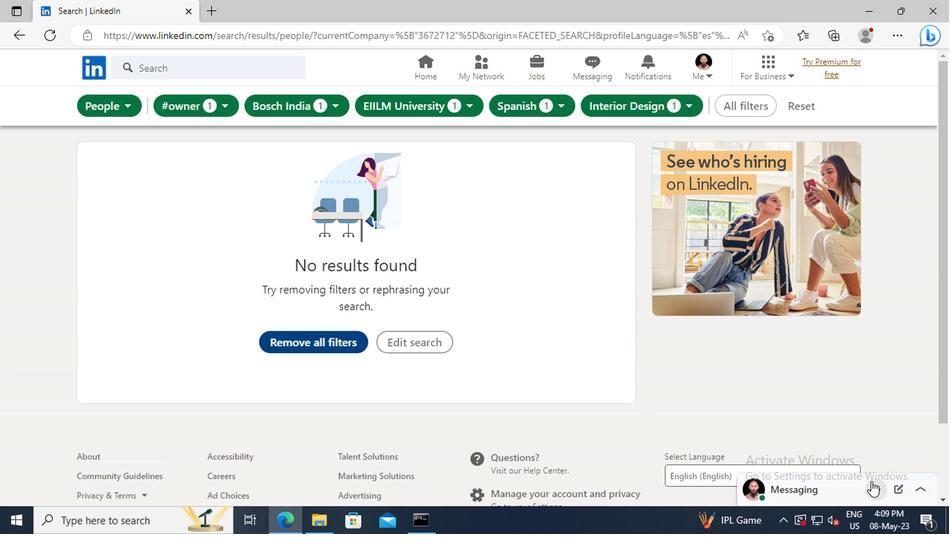 
